 Task: Search one way flight ticket for 2 adults, 2 children, 2 infants in seat in first from Saginaw: Mbs International Airport to Springfield: Abraham Lincoln Capital Airport on 5-2-2023. Choice of flights is Singapure airlines. Number of bags: 2 carry on bags. Price is upto 71000. Outbound departure time preference is 8:15.
Action: Mouse moved to (328, 137)
Screenshot: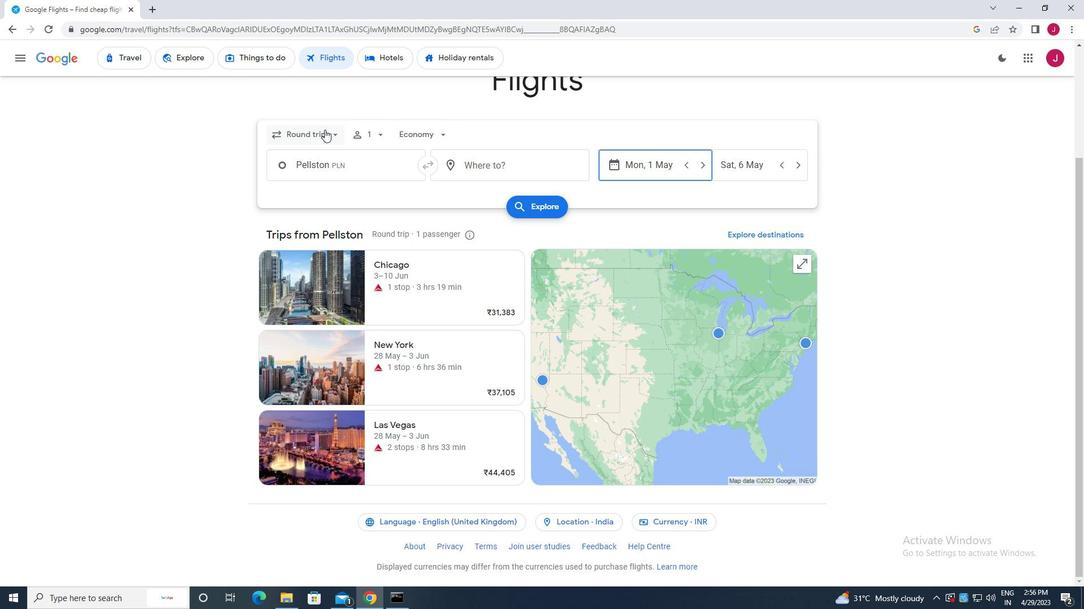 
Action: Mouse pressed left at (328, 137)
Screenshot: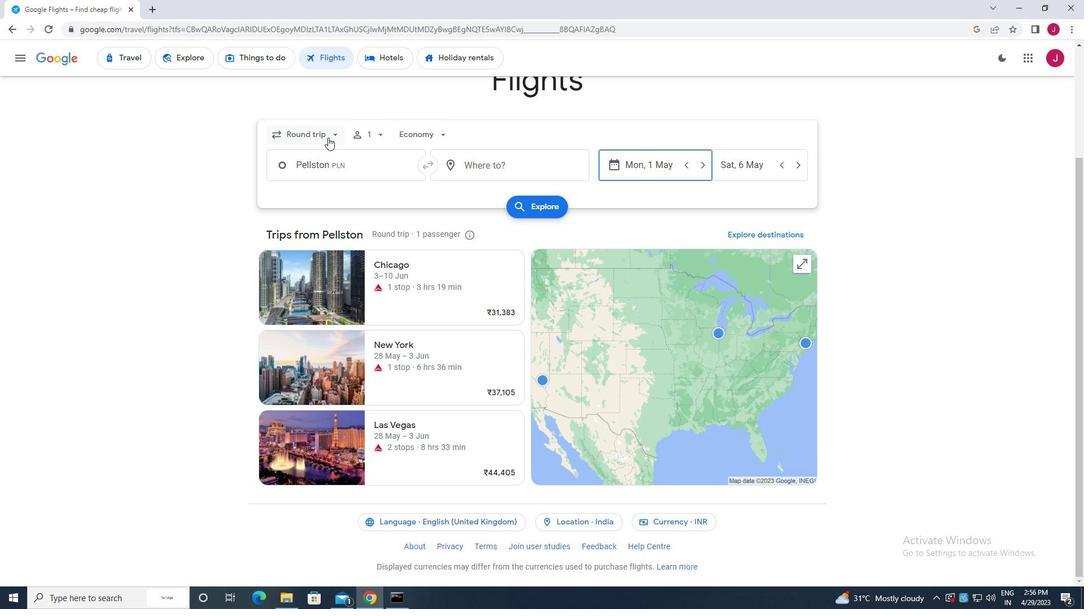 
Action: Mouse moved to (330, 185)
Screenshot: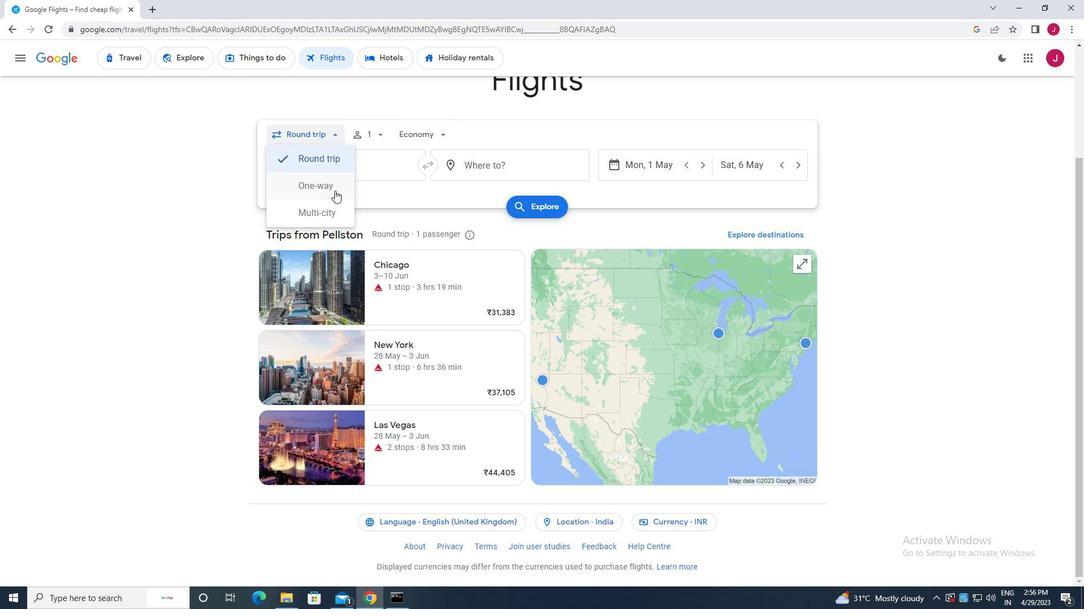 
Action: Mouse pressed left at (330, 185)
Screenshot: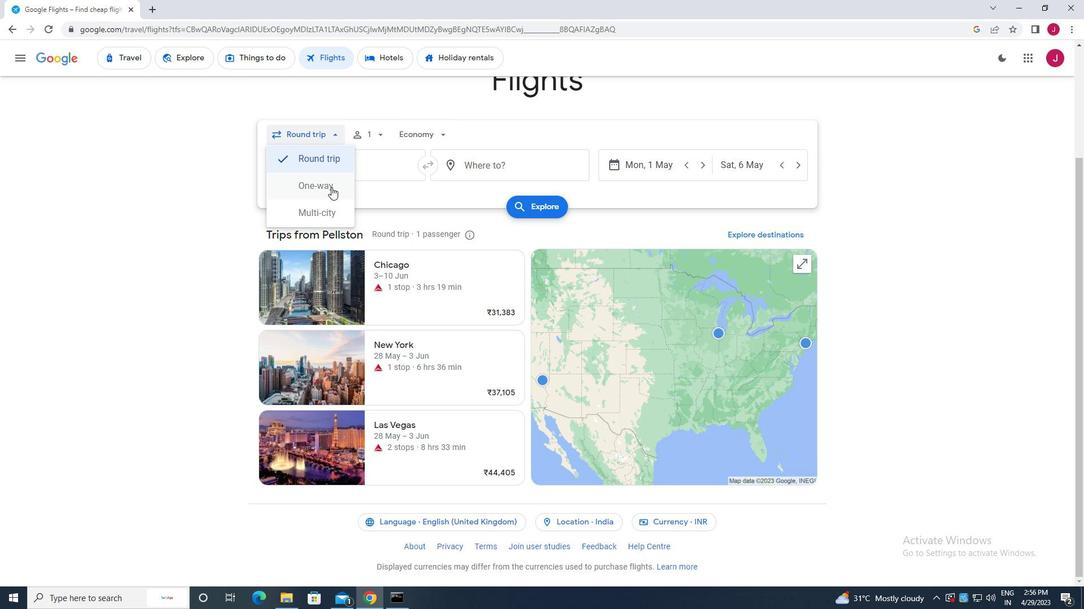 
Action: Mouse moved to (374, 134)
Screenshot: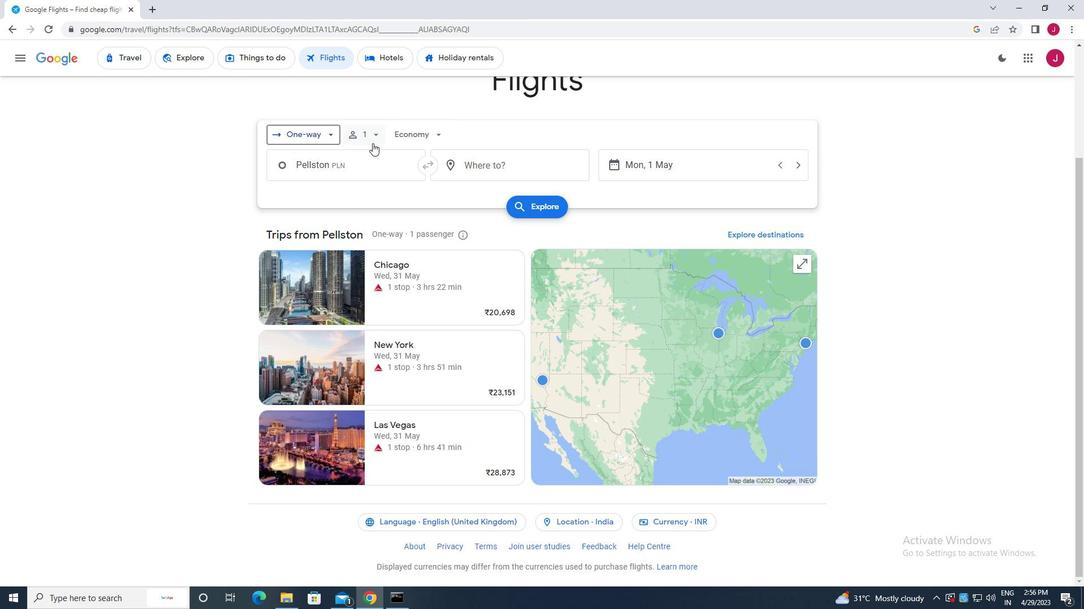 
Action: Mouse pressed left at (374, 134)
Screenshot: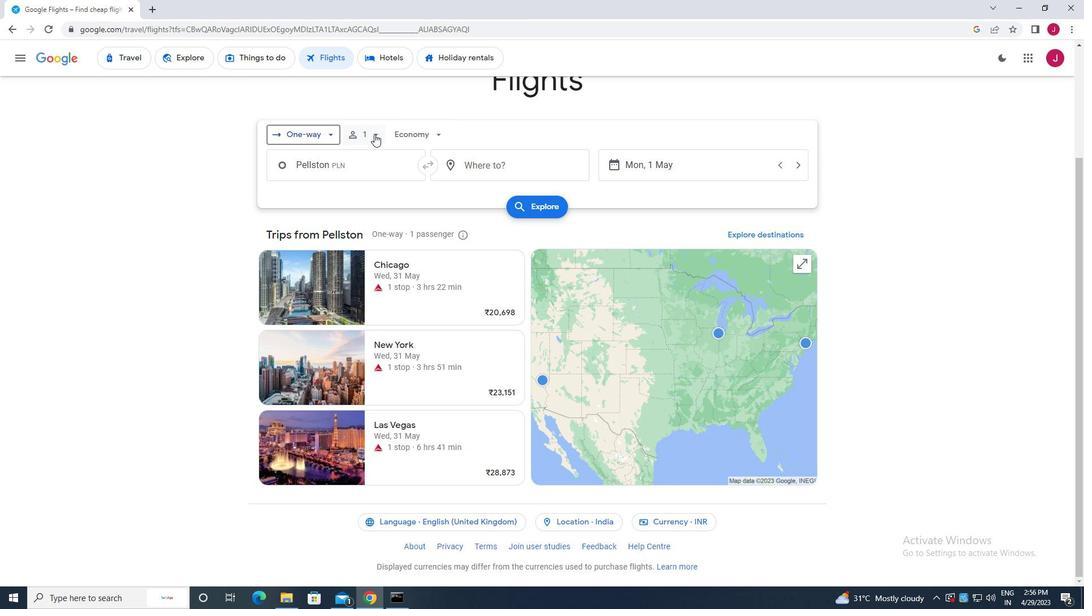 
Action: Mouse moved to (456, 162)
Screenshot: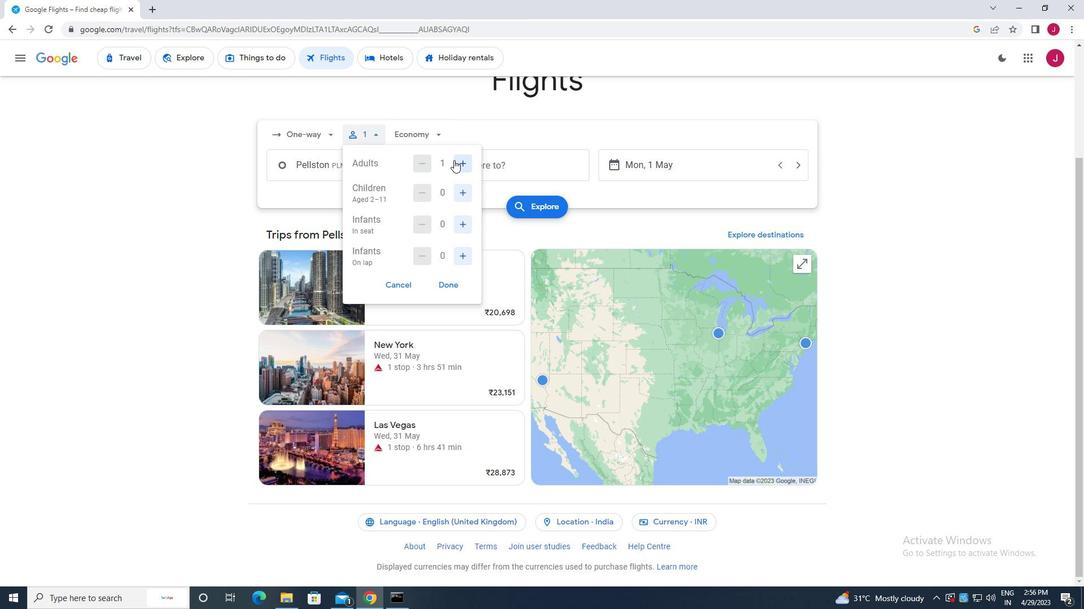 
Action: Mouse pressed left at (456, 162)
Screenshot: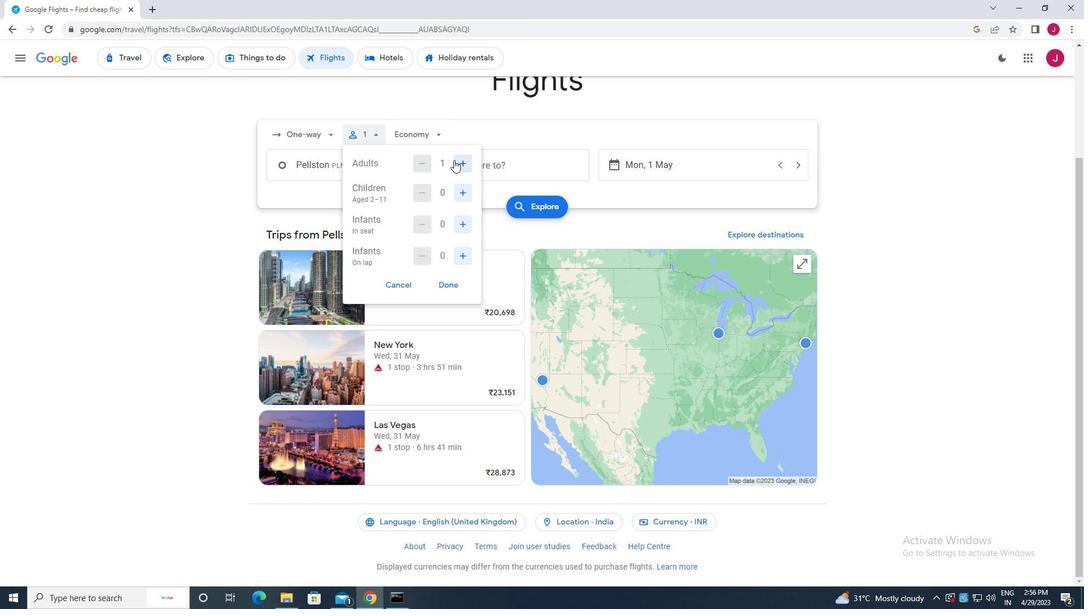 
Action: Mouse moved to (462, 195)
Screenshot: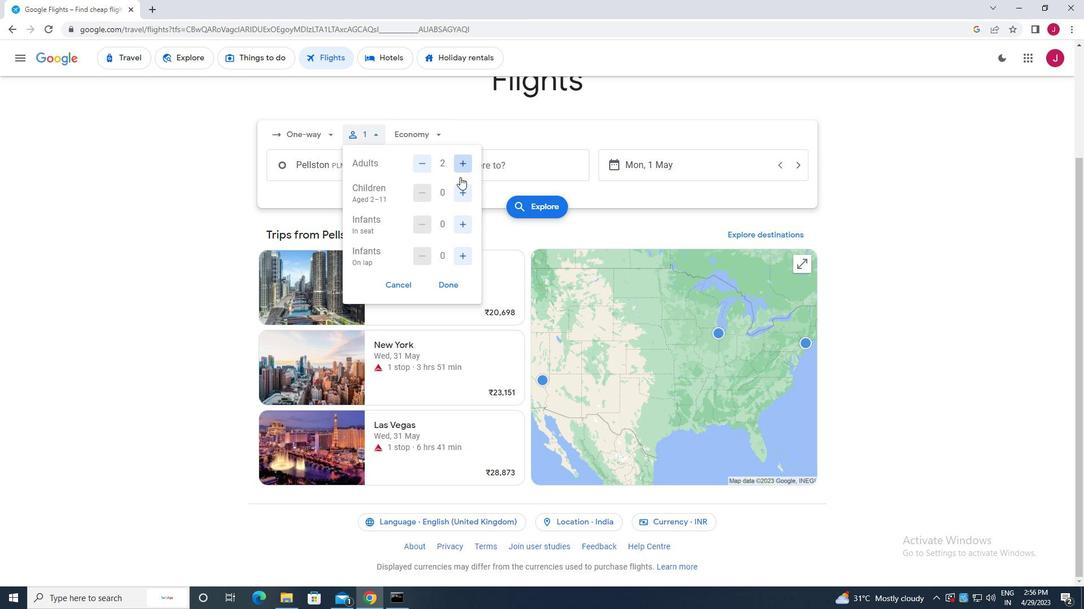 
Action: Mouse pressed left at (462, 195)
Screenshot: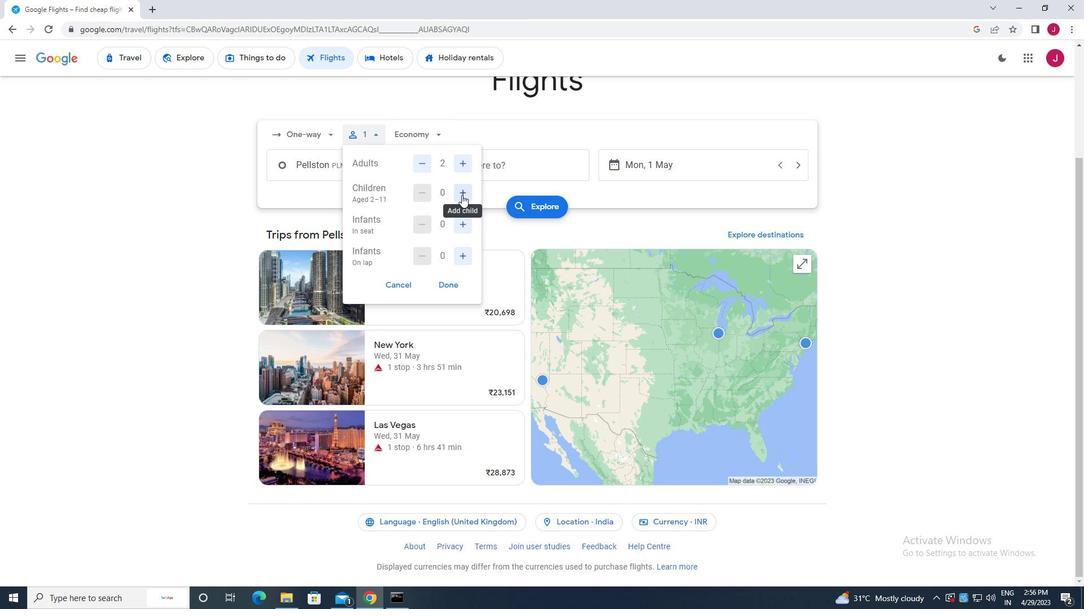 
Action: Mouse moved to (462, 195)
Screenshot: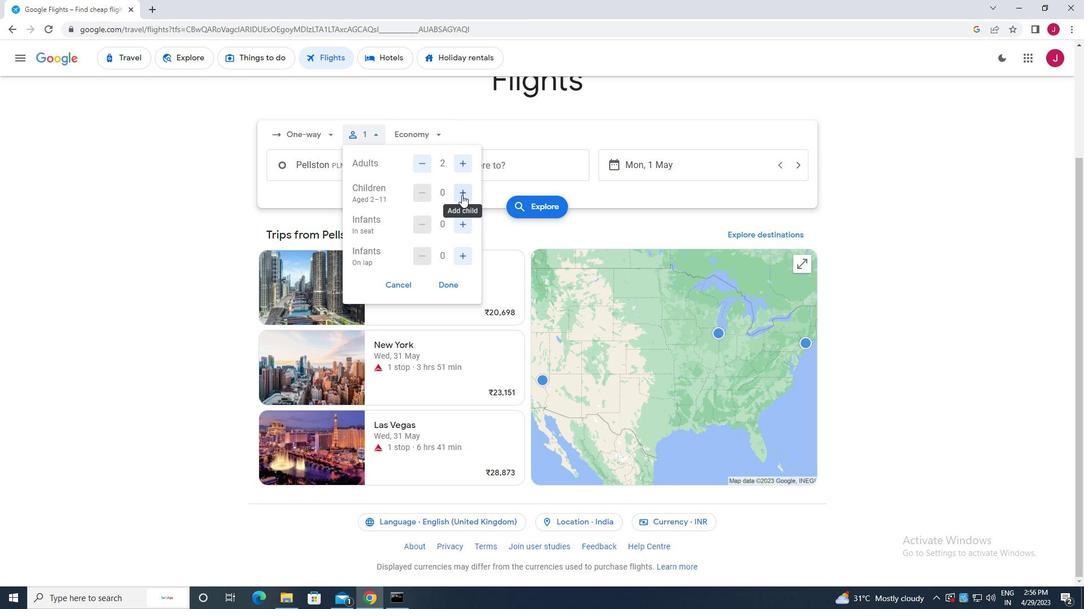 
Action: Mouse pressed left at (462, 195)
Screenshot: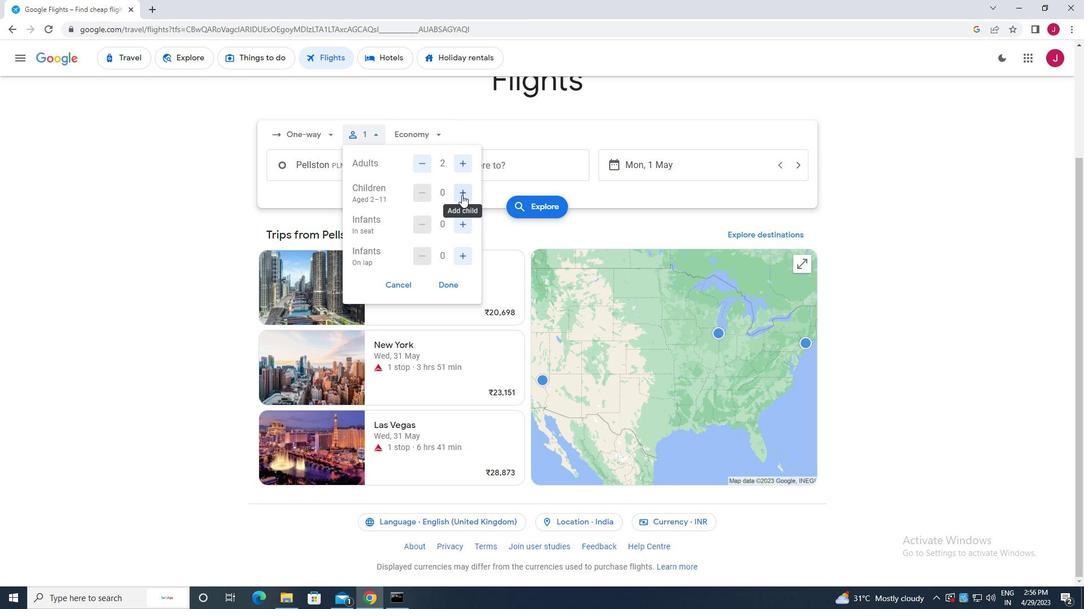 
Action: Mouse moved to (463, 223)
Screenshot: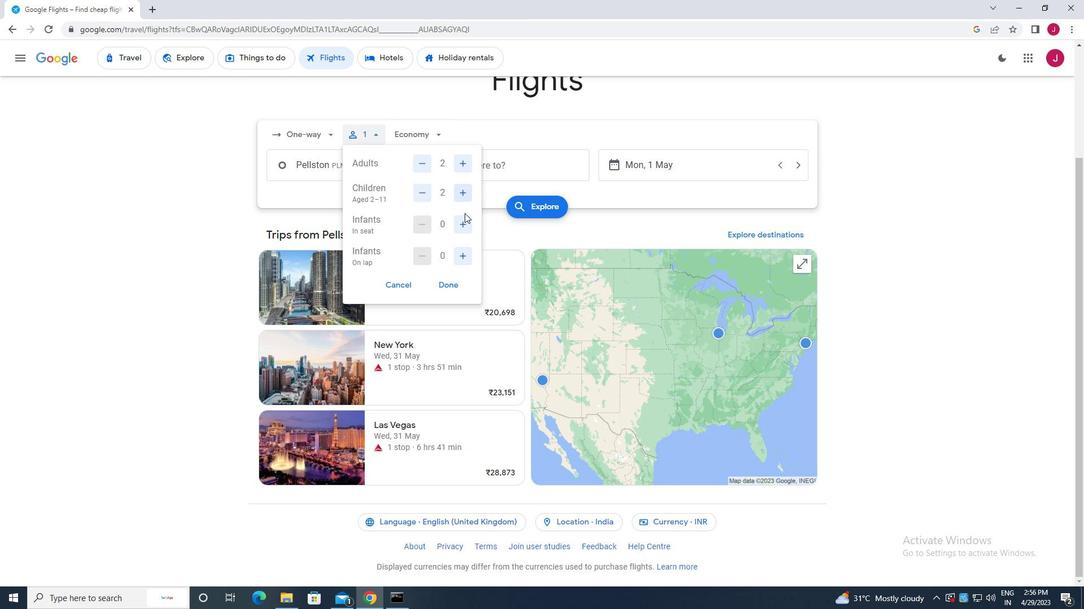 
Action: Mouse pressed left at (463, 223)
Screenshot: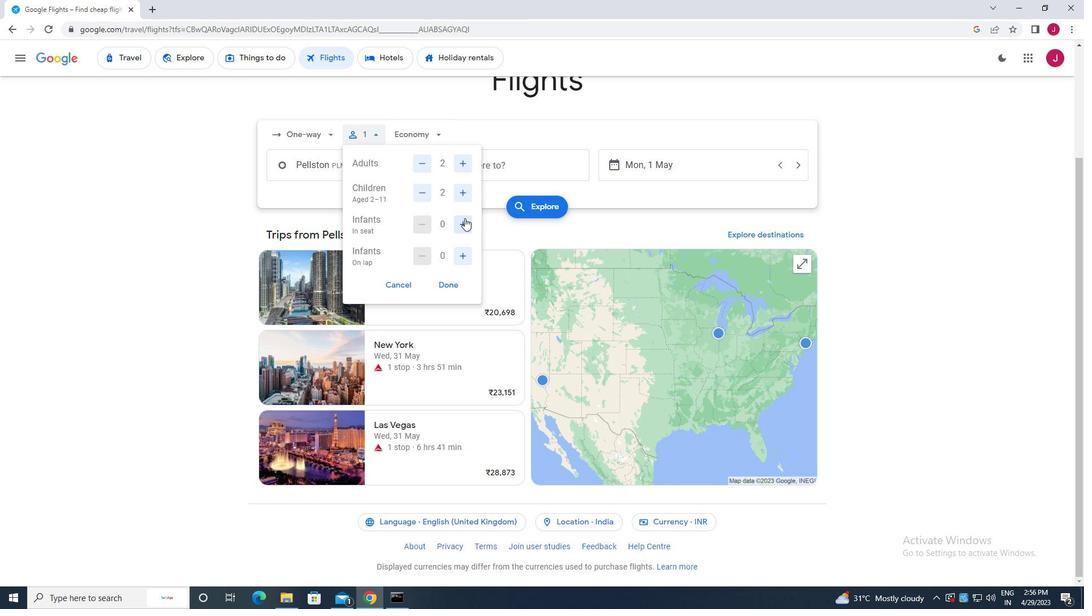 
Action: Mouse pressed left at (463, 223)
Screenshot: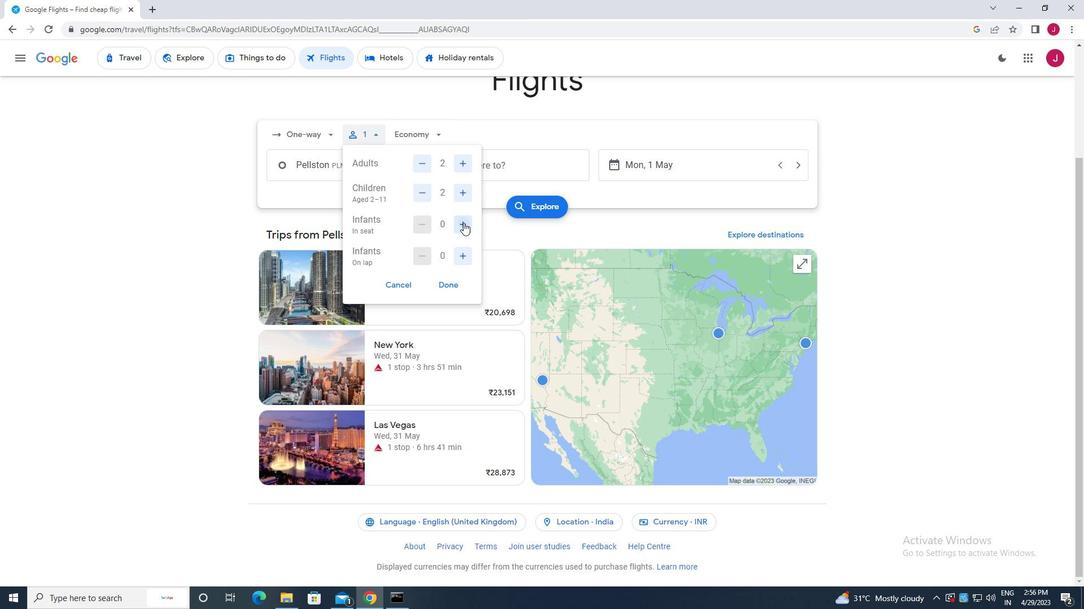 
Action: Mouse moved to (449, 285)
Screenshot: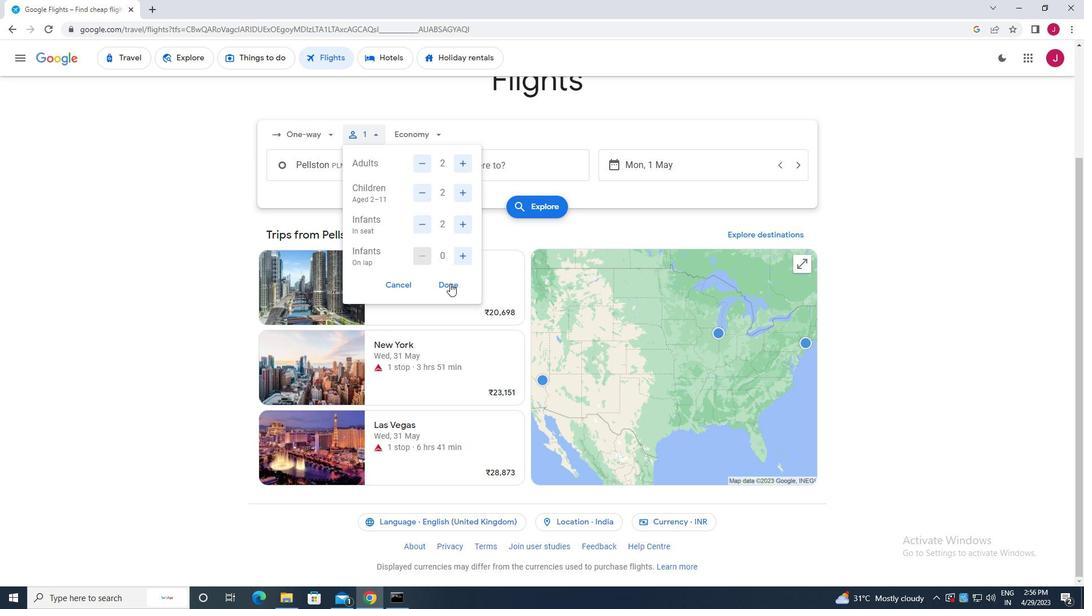 
Action: Mouse pressed left at (449, 285)
Screenshot: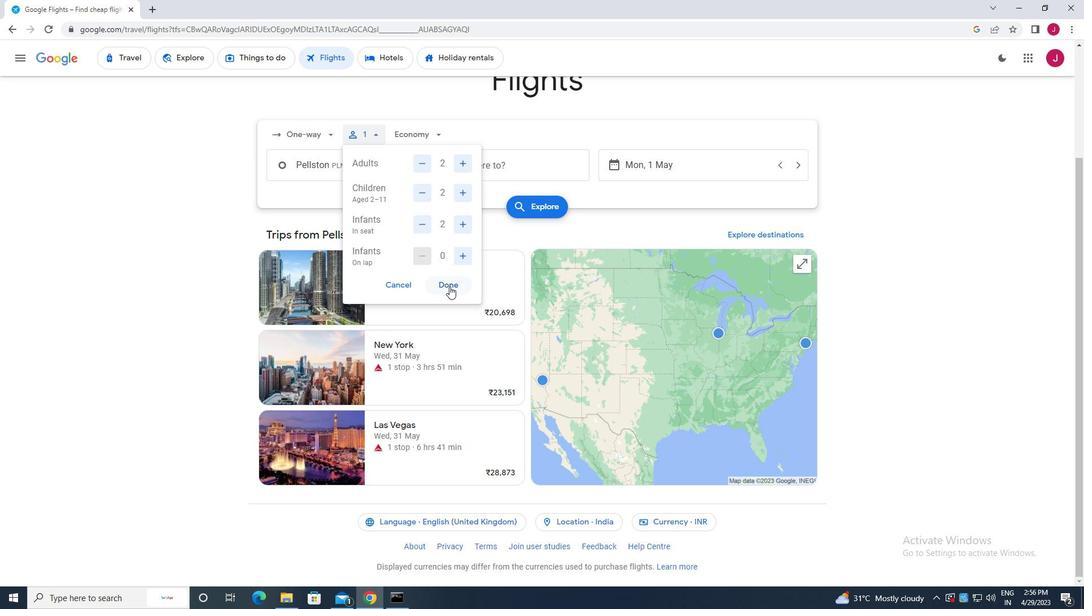 
Action: Mouse moved to (430, 129)
Screenshot: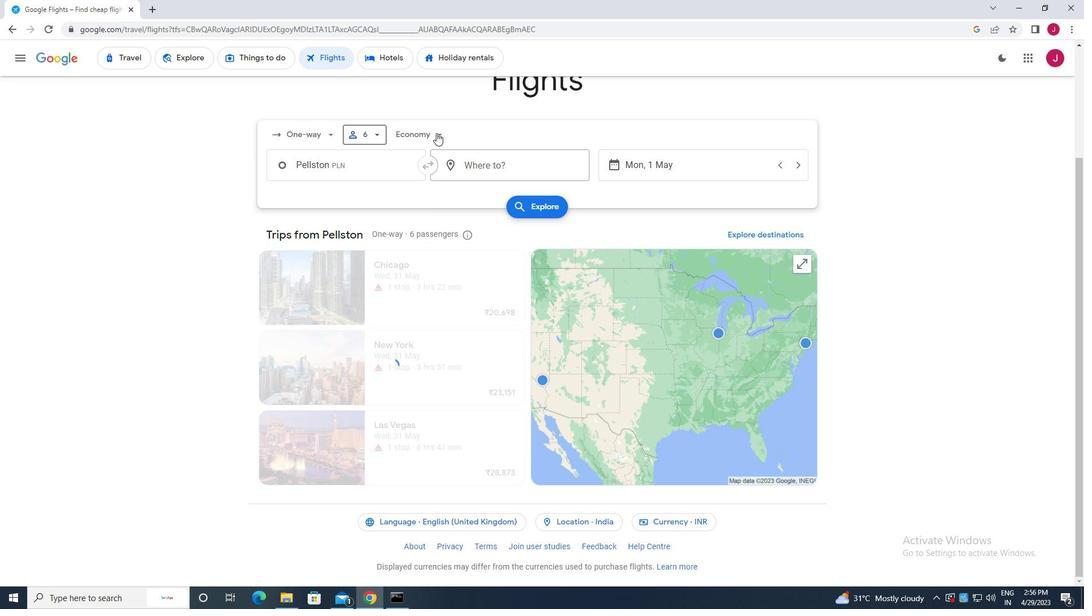 
Action: Mouse pressed left at (430, 129)
Screenshot: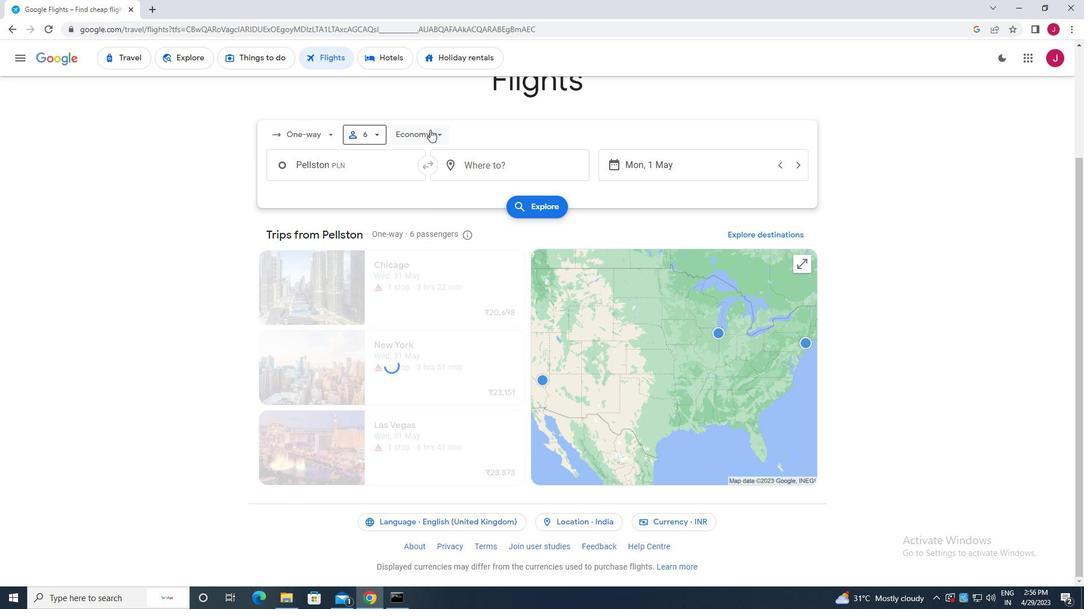 
Action: Mouse moved to (431, 243)
Screenshot: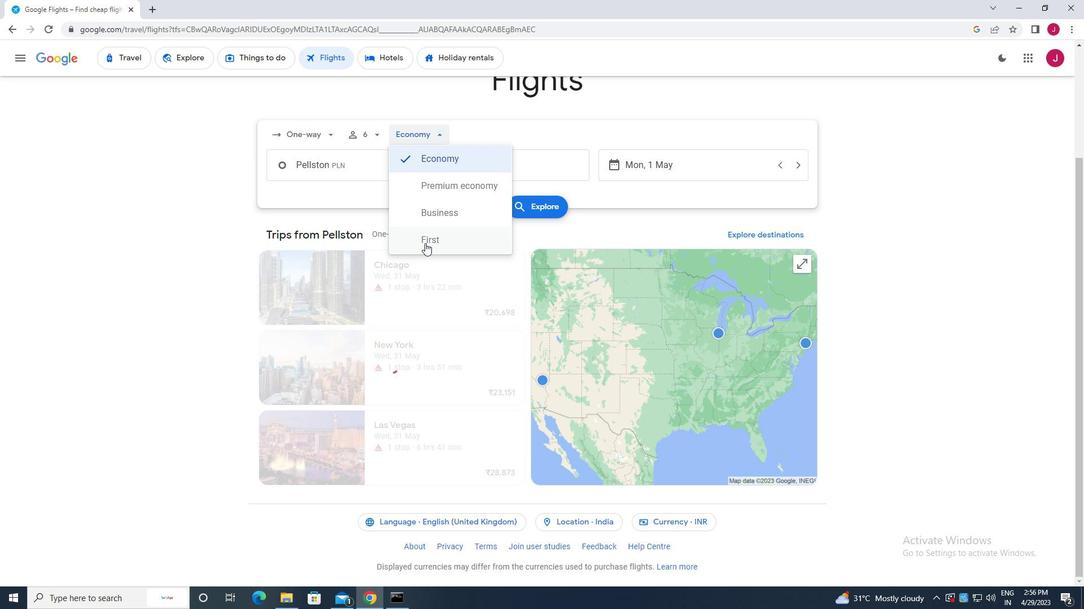 
Action: Mouse pressed left at (431, 243)
Screenshot: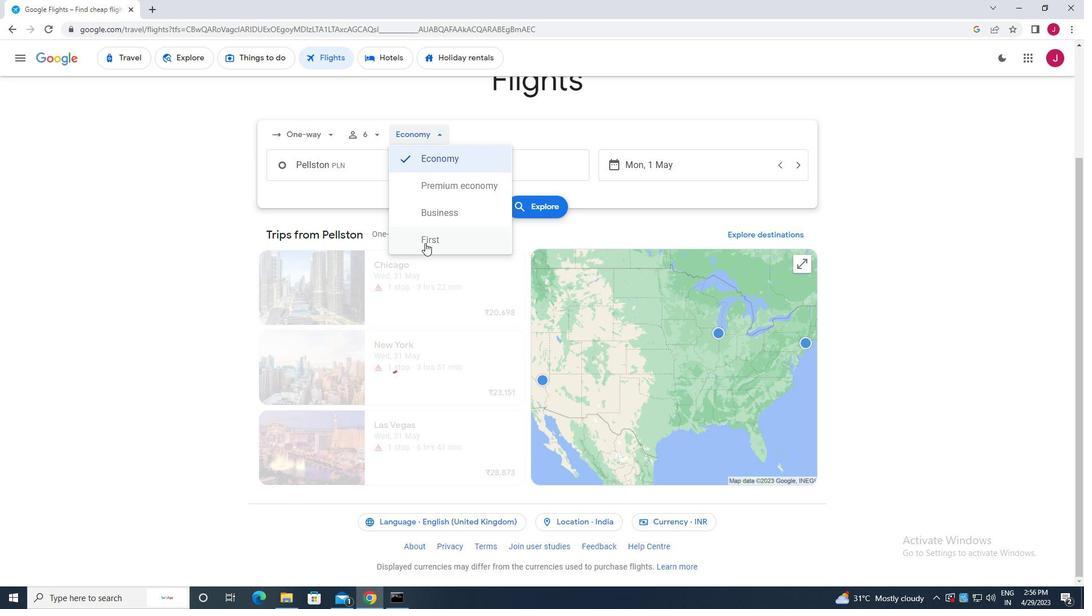
Action: Mouse moved to (371, 171)
Screenshot: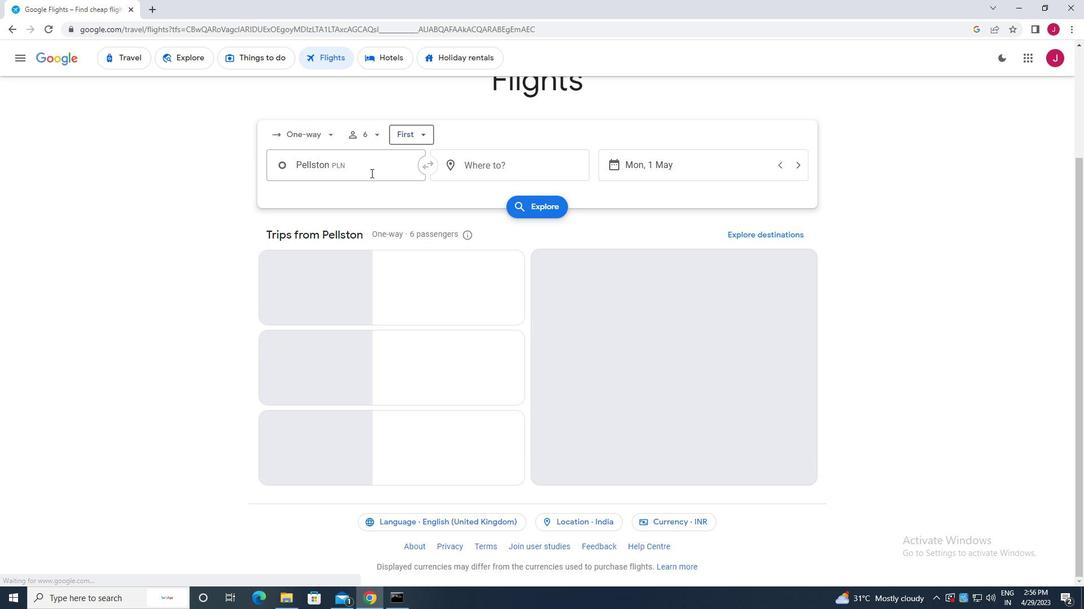 
Action: Mouse pressed left at (371, 171)
Screenshot: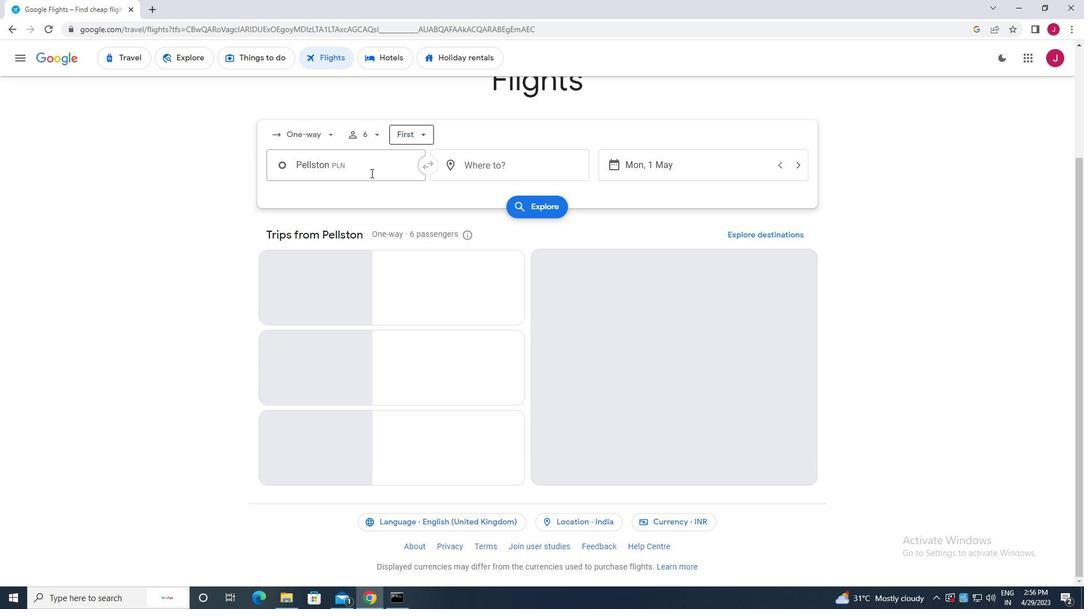 
Action: Key pressed saginaw
Screenshot: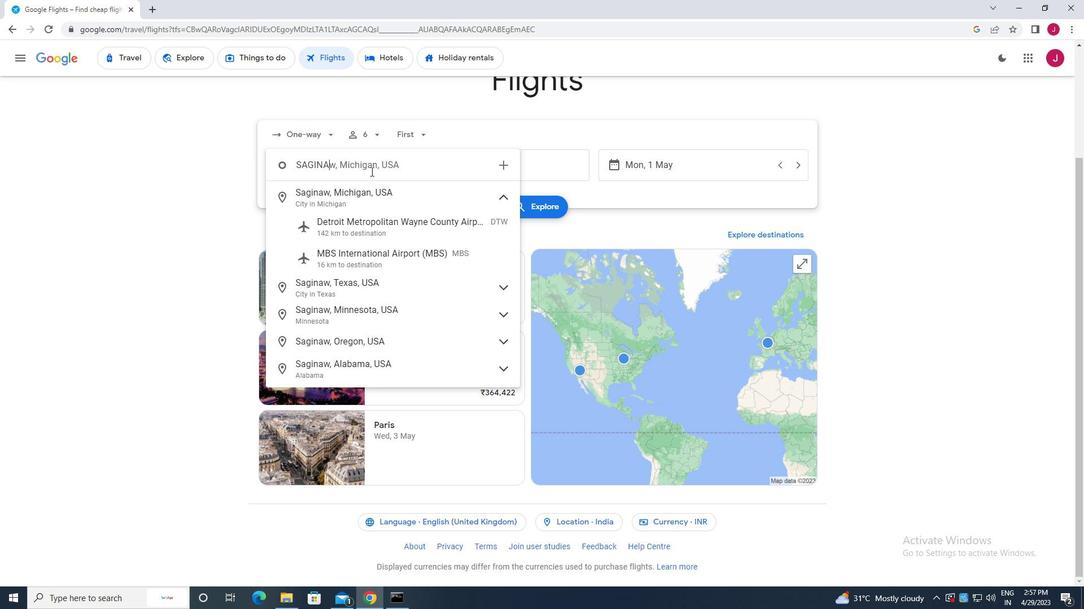 
Action: Mouse moved to (366, 172)
Screenshot: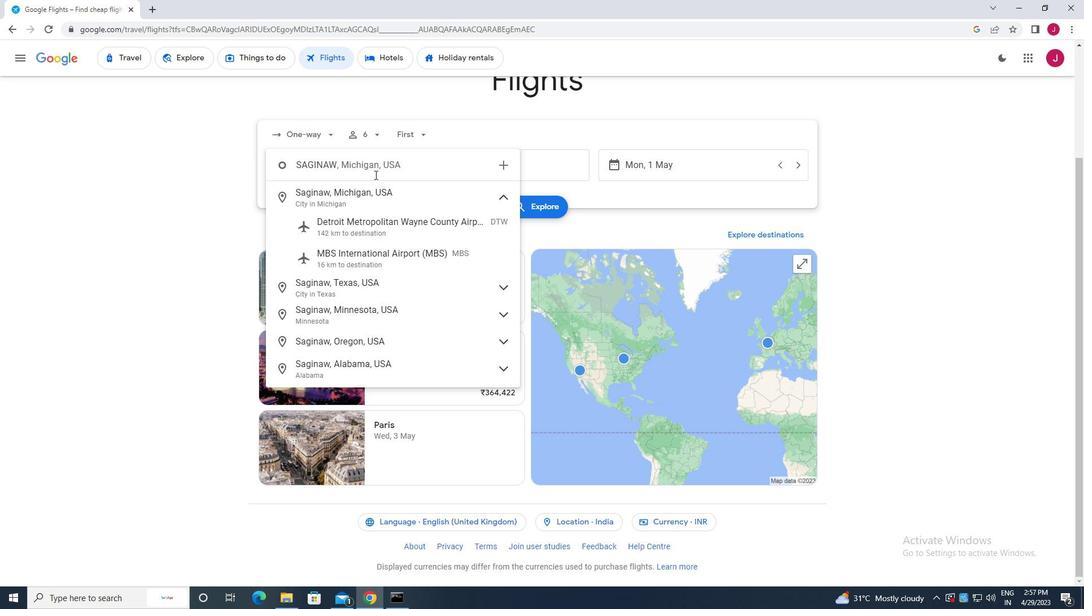 
Action: Key pressed <Key.space>in<Key.backspace><Key.backspace><Key.enter>
Screenshot: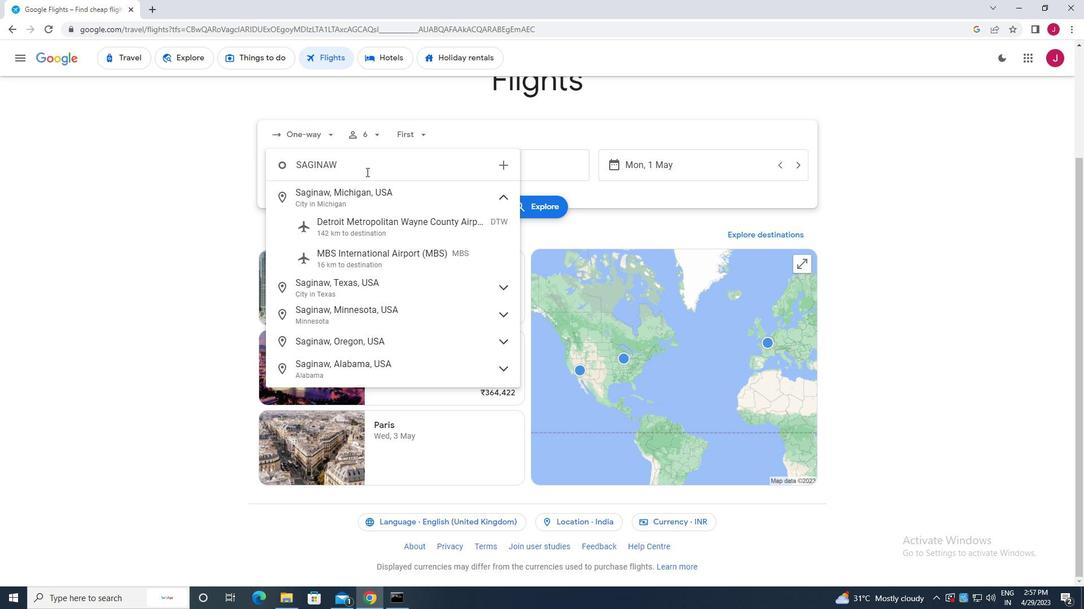 
Action: Mouse moved to (520, 168)
Screenshot: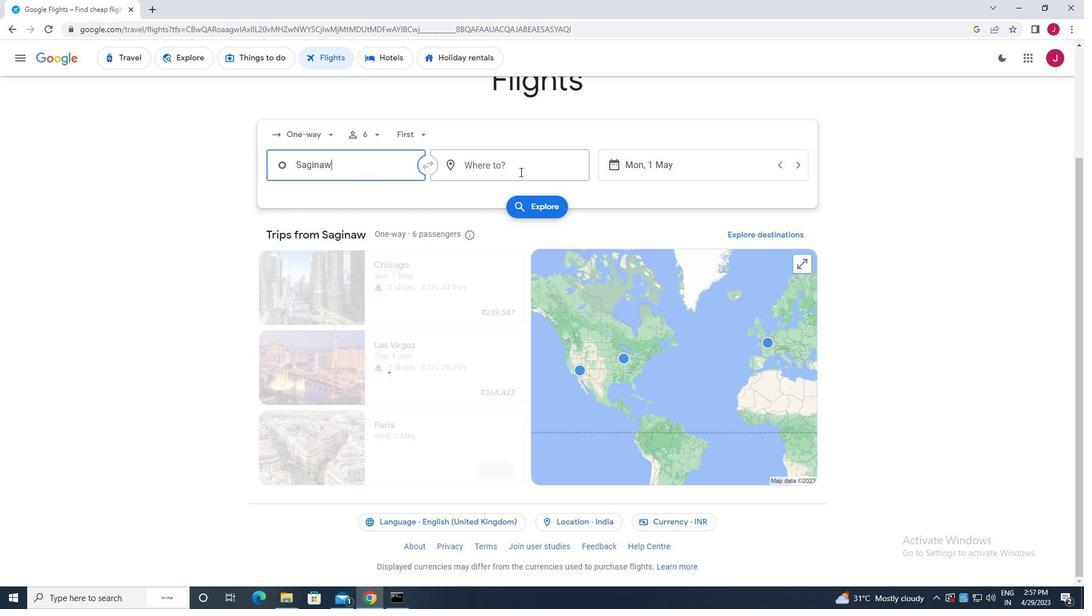 
Action: Mouse pressed left at (520, 168)
Screenshot: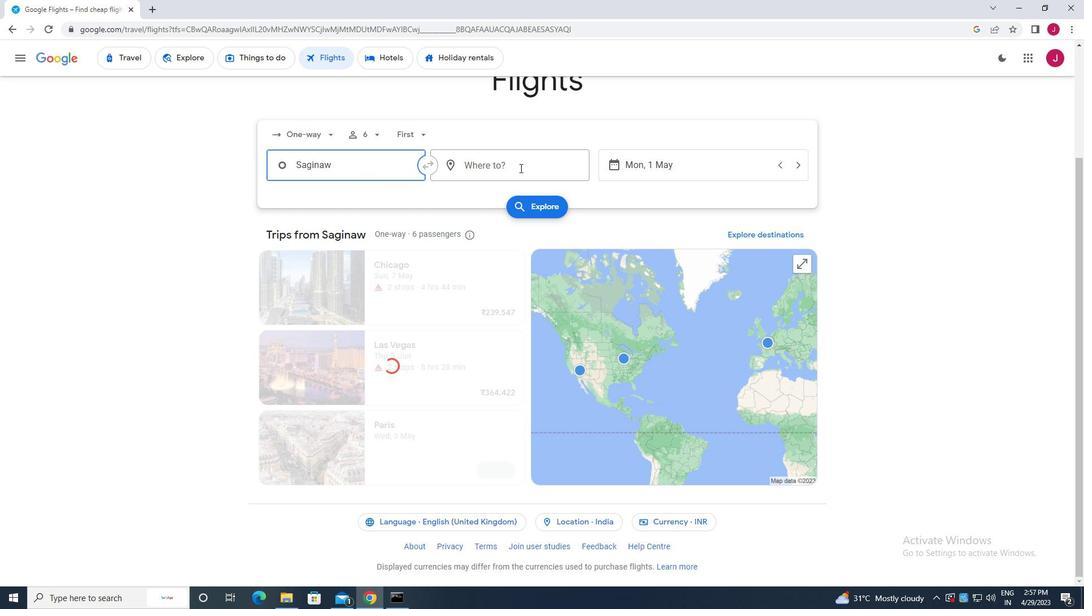 
Action: Mouse moved to (520, 168)
Screenshot: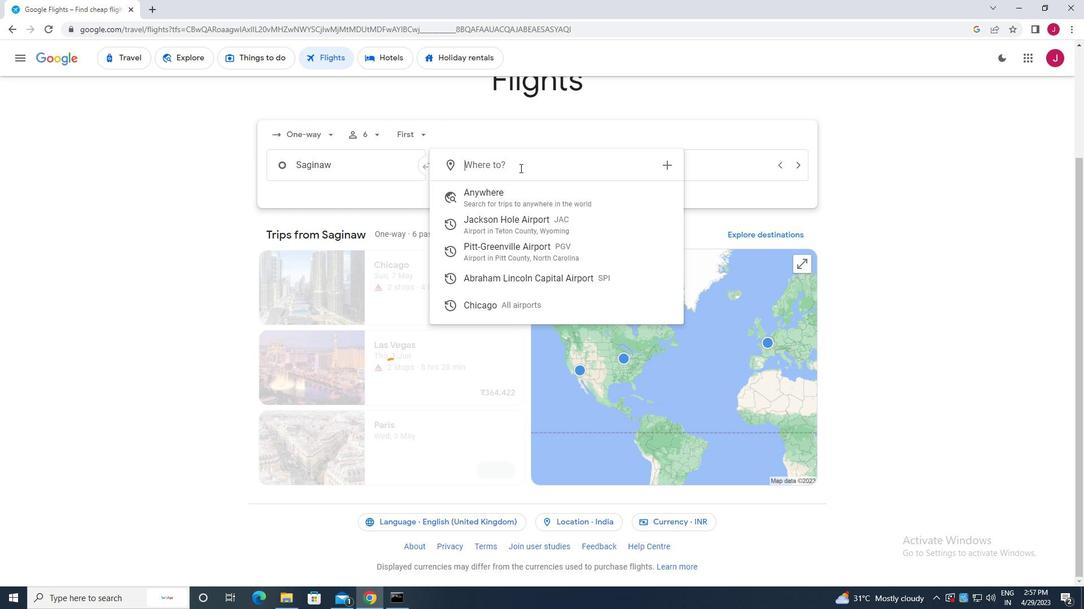 
Action: Key pressed springfield
Screenshot: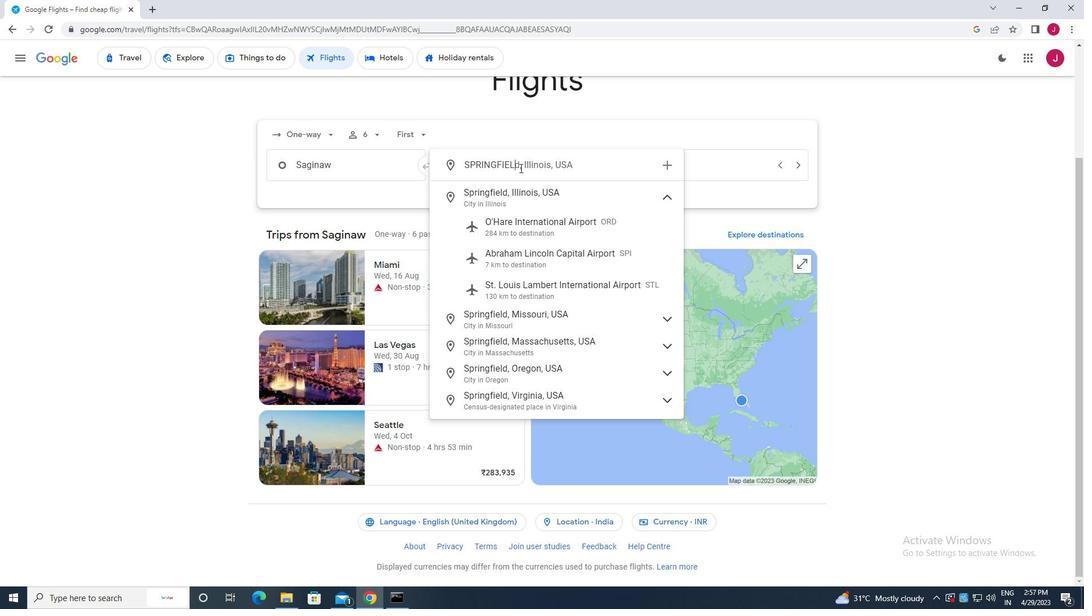 
Action: Mouse moved to (555, 252)
Screenshot: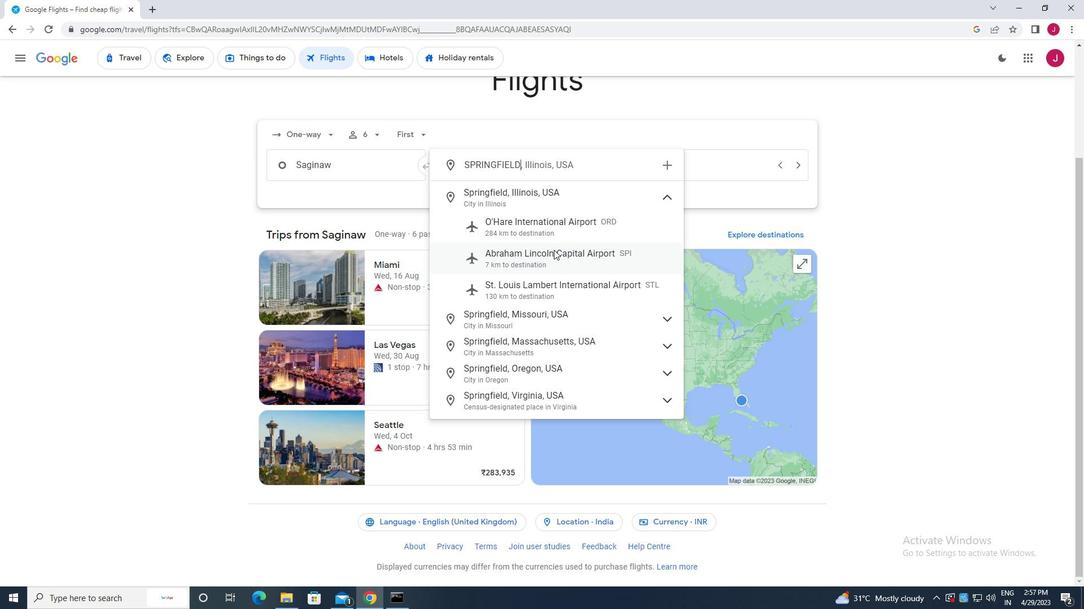 
Action: Mouse pressed left at (555, 252)
Screenshot: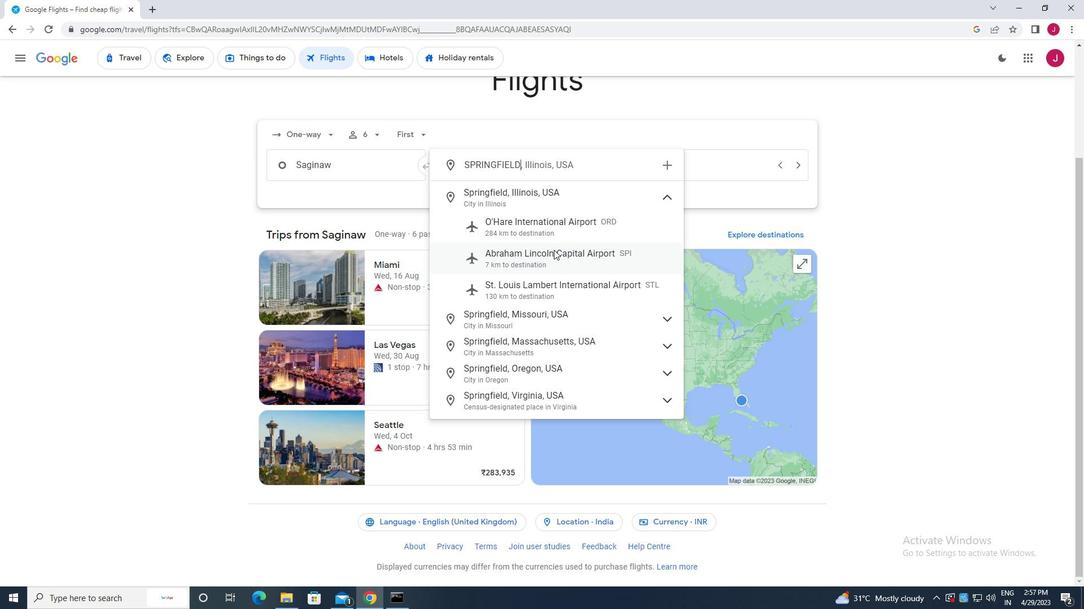 
Action: Mouse moved to (655, 175)
Screenshot: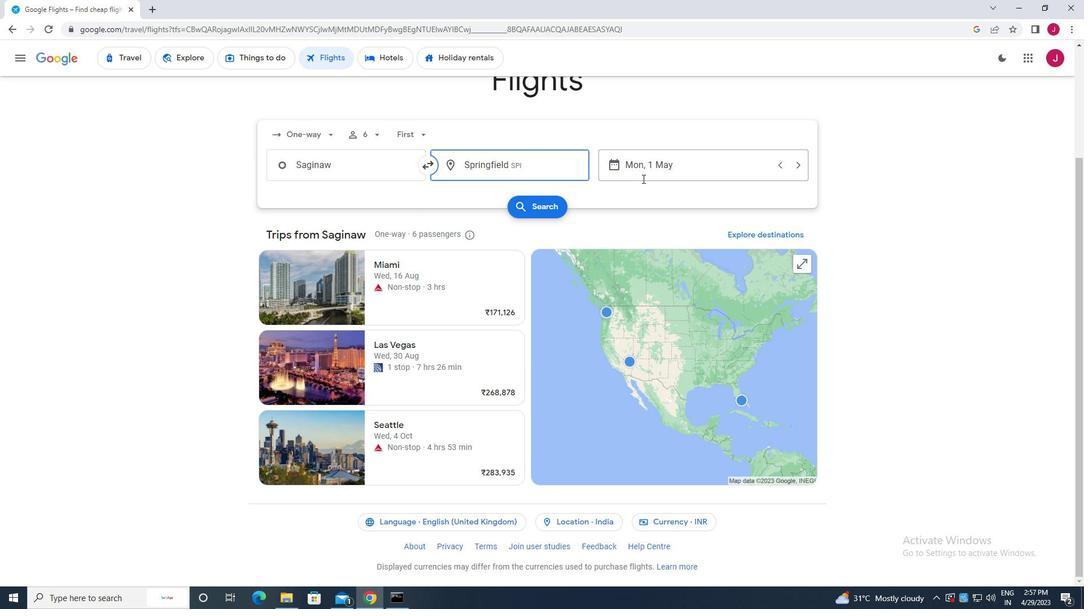 
Action: Mouse pressed left at (655, 175)
Screenshot: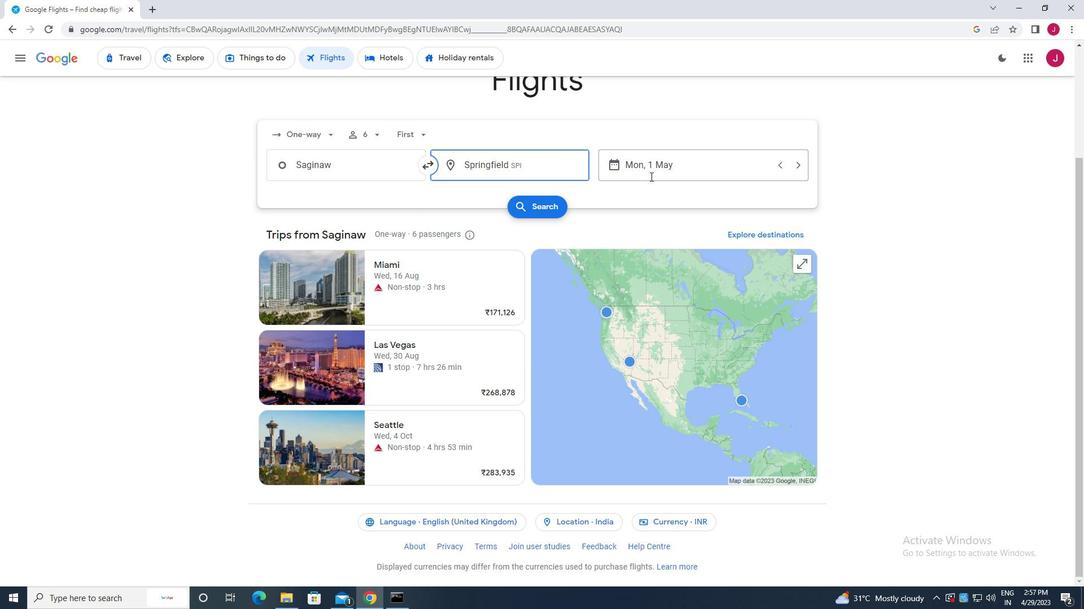 
Action: Mouse moved to (681, 259)
Screenshot: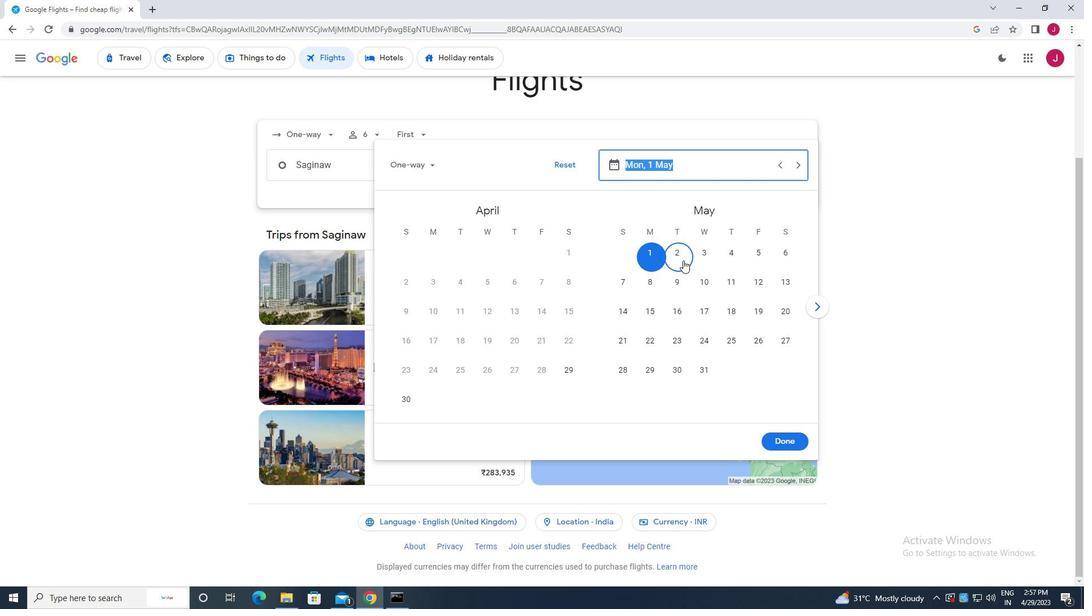
Action: Mouse pressed left at (681, 259)
Screenshot: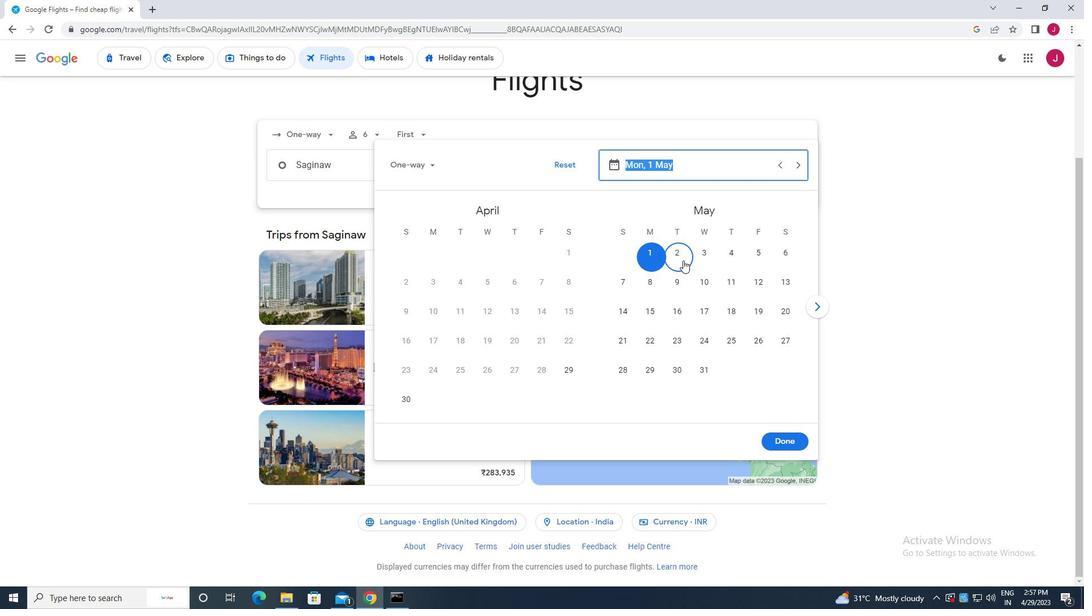 
Action: Mouse moved to (779, 439)
Screenshot: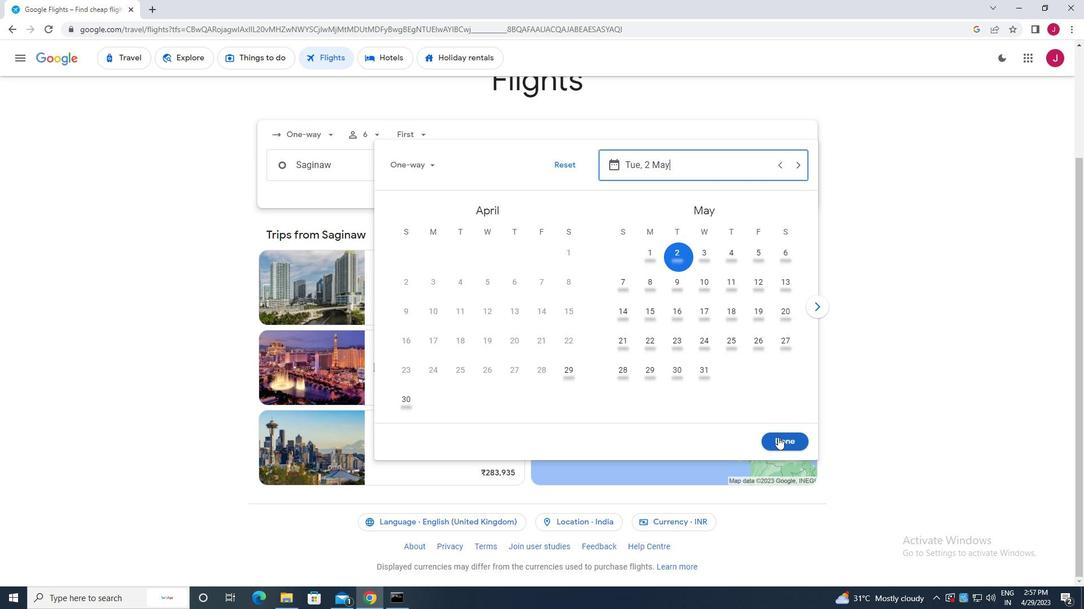 
Action: Mouse pressed left at (779, 439)
Screenshot: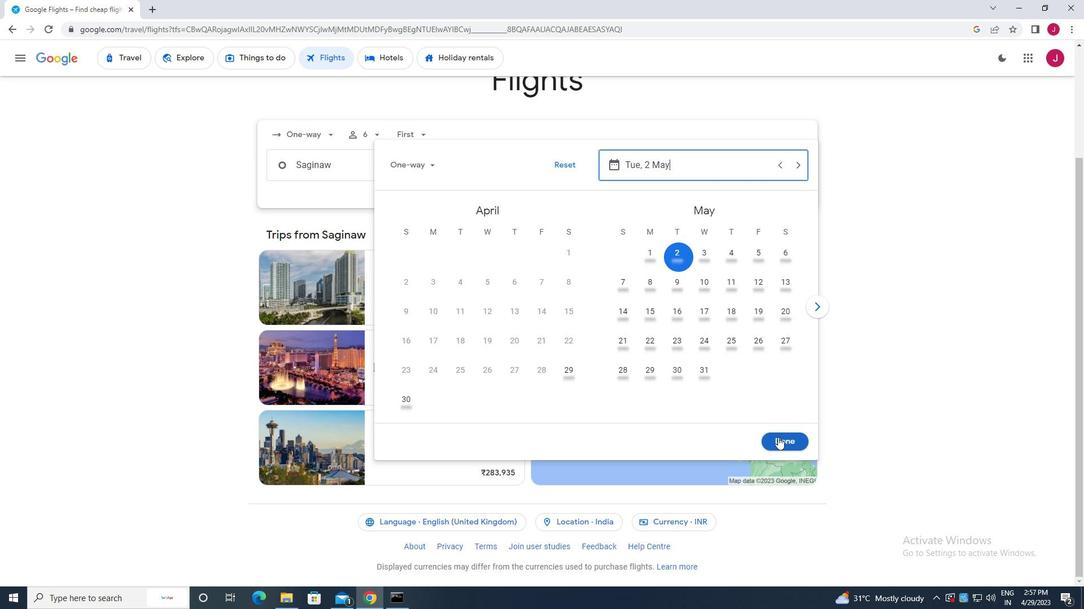 
Action: Mouse moved to (541, 211)
Screenshot: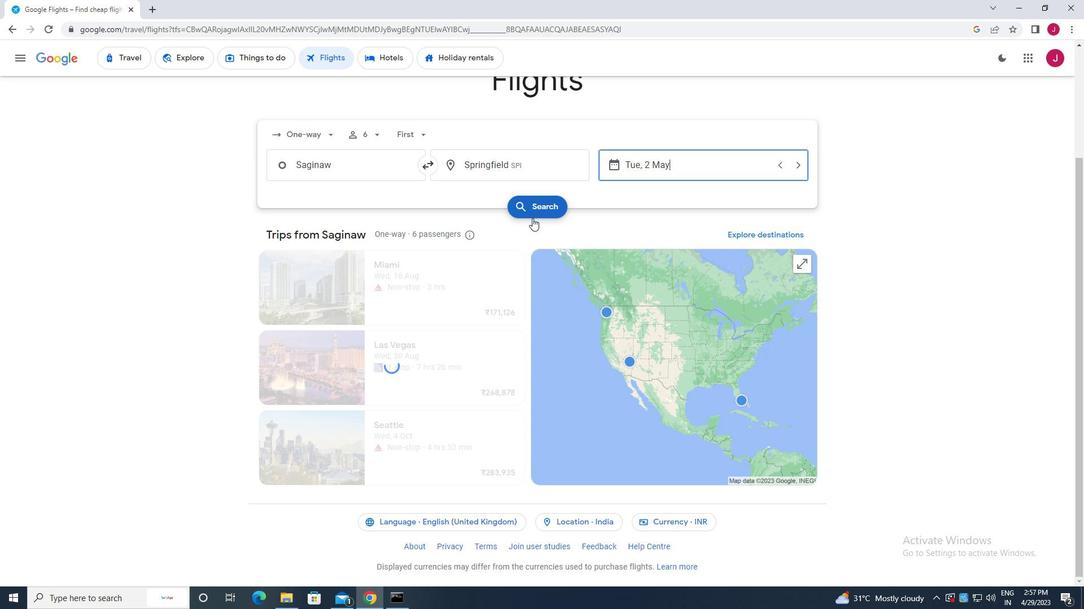
Action: Mouse pressed left at (541, 211)
Screenshot: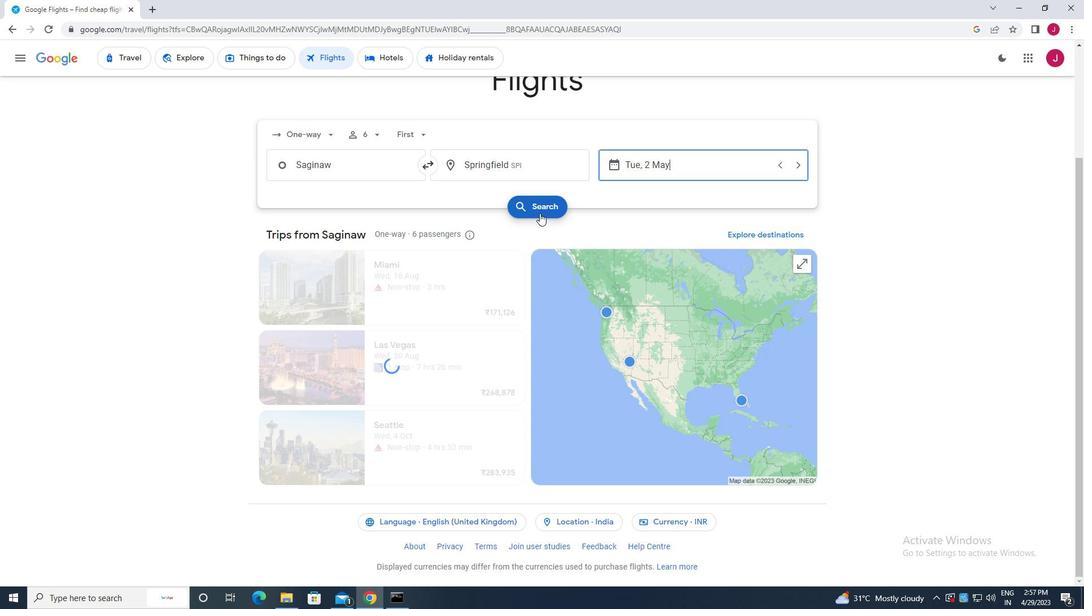 
Action: Mouse moved to (285, 164)
Screenshot: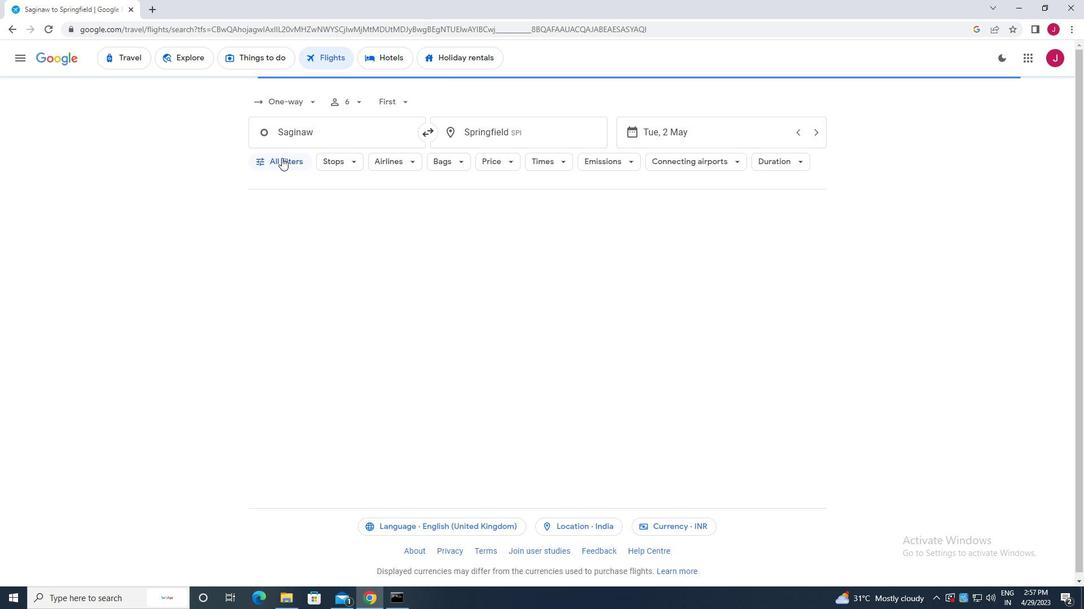 
Action: Mouse pressed left at (285, 164)
Screenshot: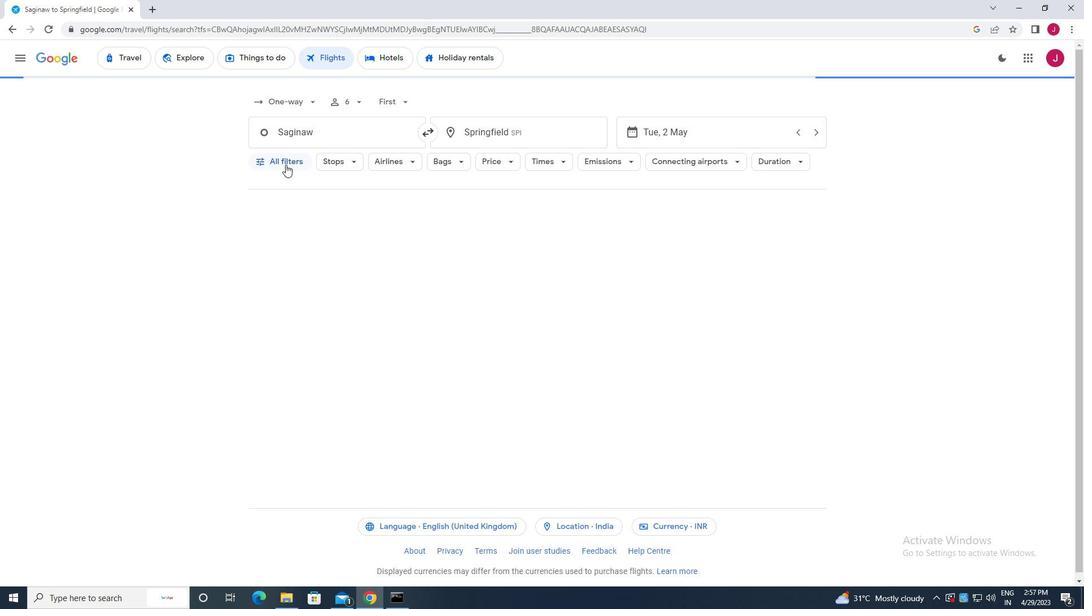 
Action: Mouse moved to (396, 228)
Screenshot: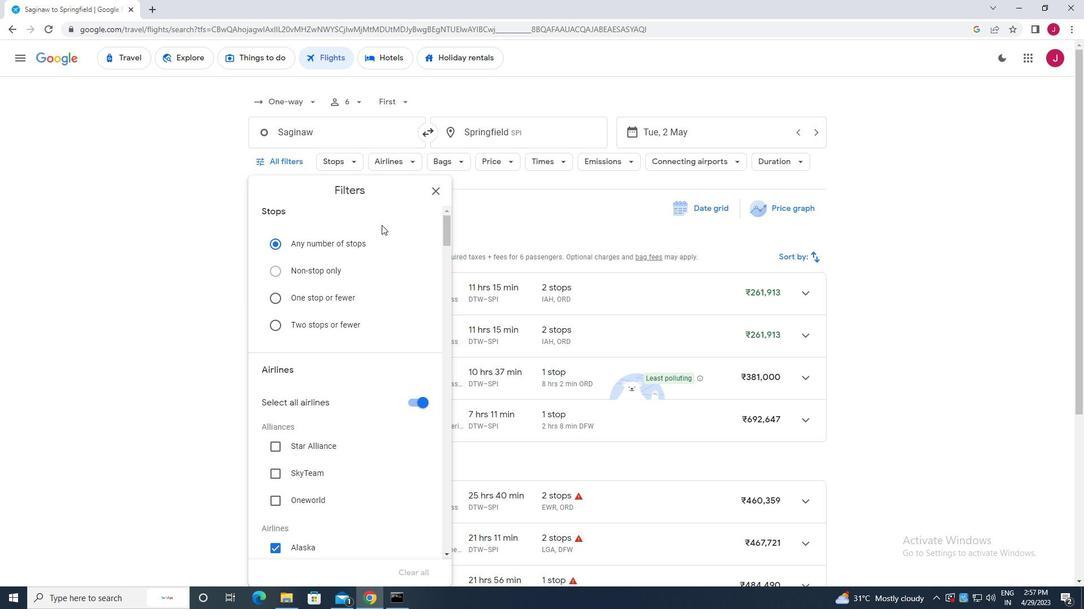 
Action: Mouse scrolled (396, 228) with delta (0, 0)
Screenshot: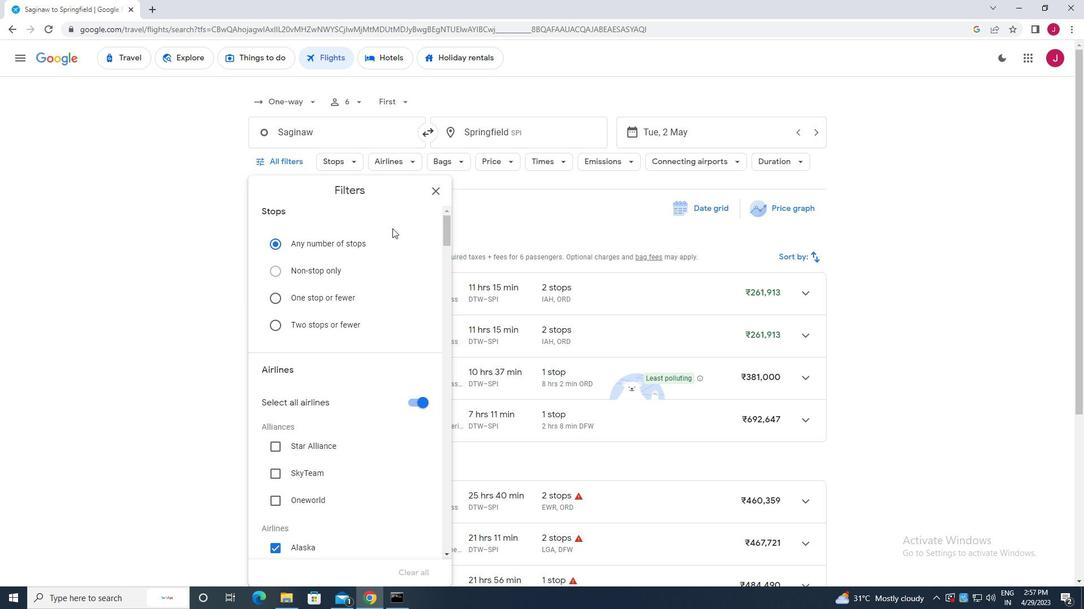 
Action: Mouse scrolled (396, 228) with delta (0, 0)
Screenshot: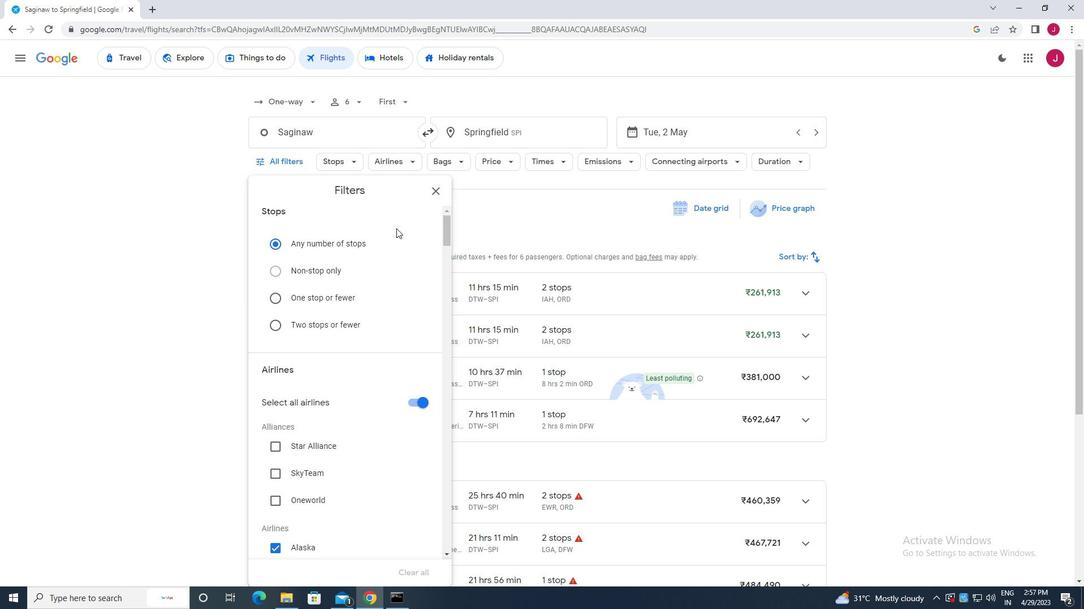 
Action: Mouse moved to (410, 289)
Screenshot: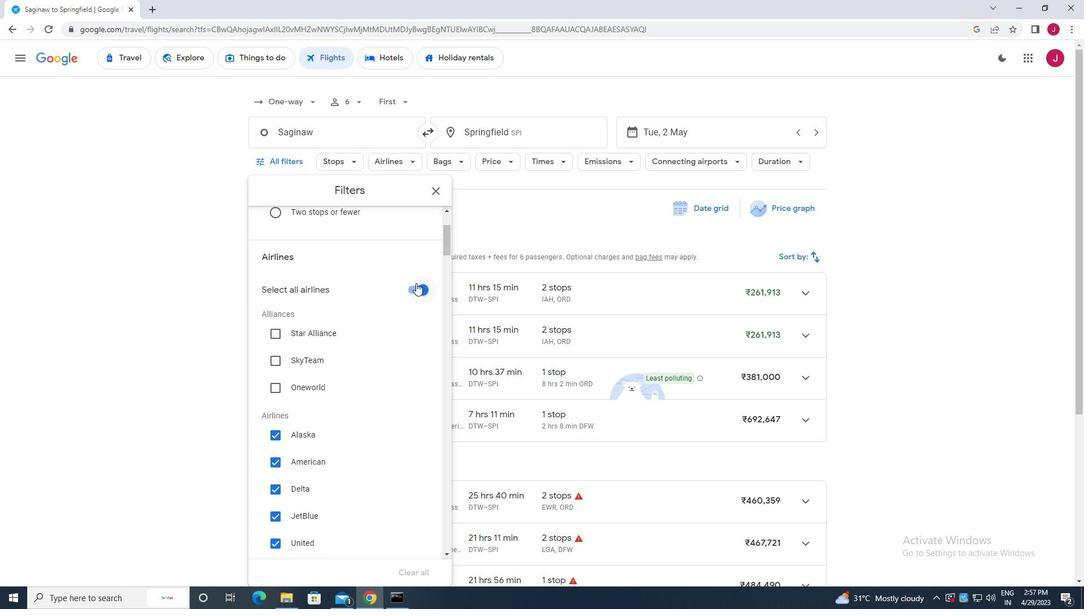
Action: Mouse pressed left at (410, 289)
Screenshot: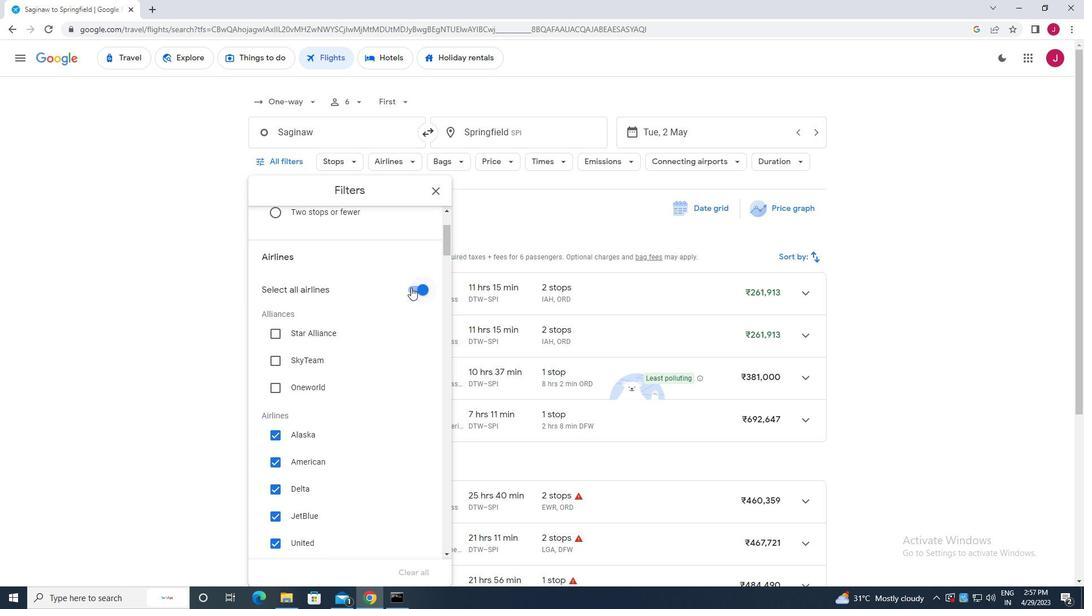 
Action: Mouse moved to (404, 295)
Screenshot: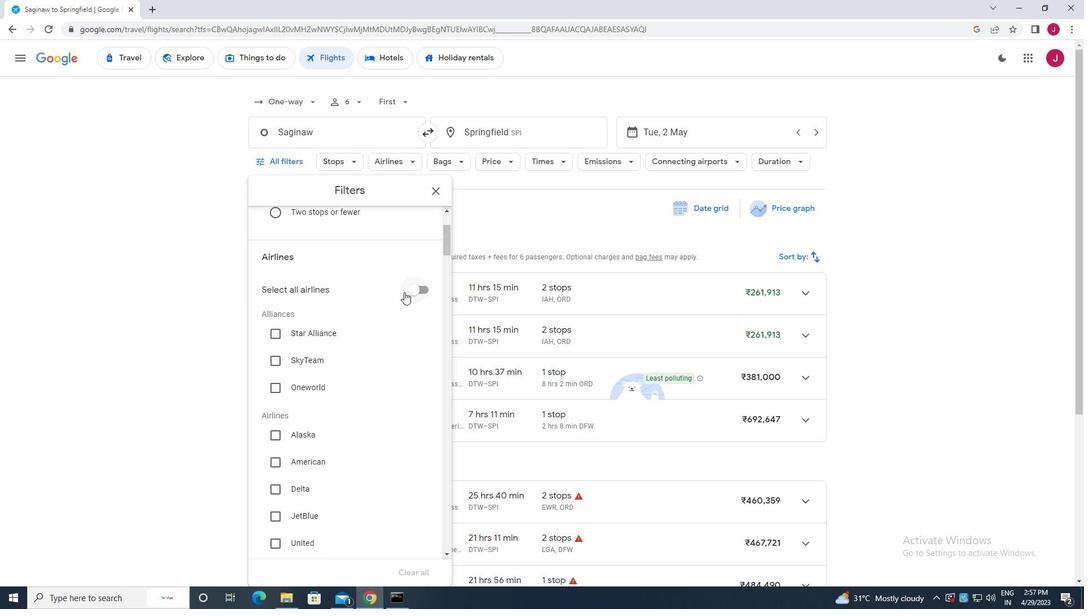 
Action: Mouse scrolled (404, 294) with delta (0, 0)
Screenshot: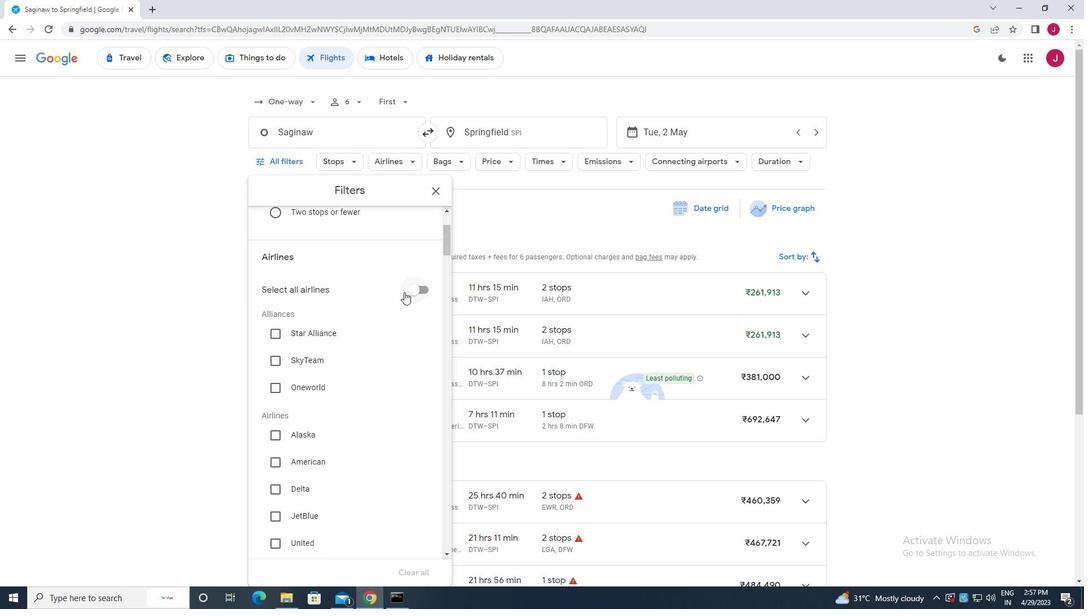 
Action: Mouse moved to (321, 376)
Screenshot: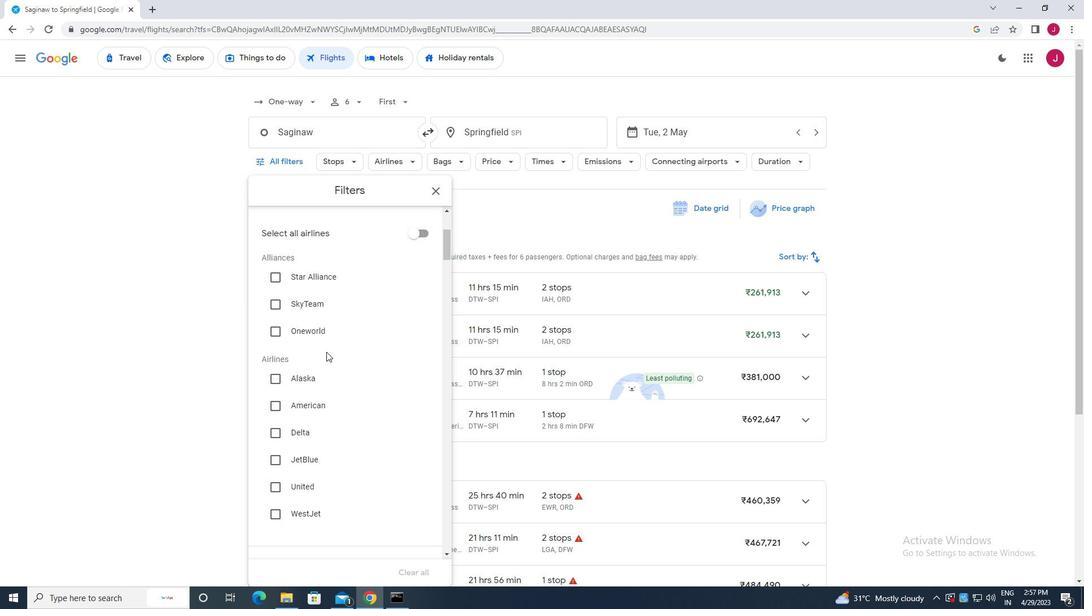 
Action: Mouse scrolled (321, 376) with delta (0, 0)
Screenshot: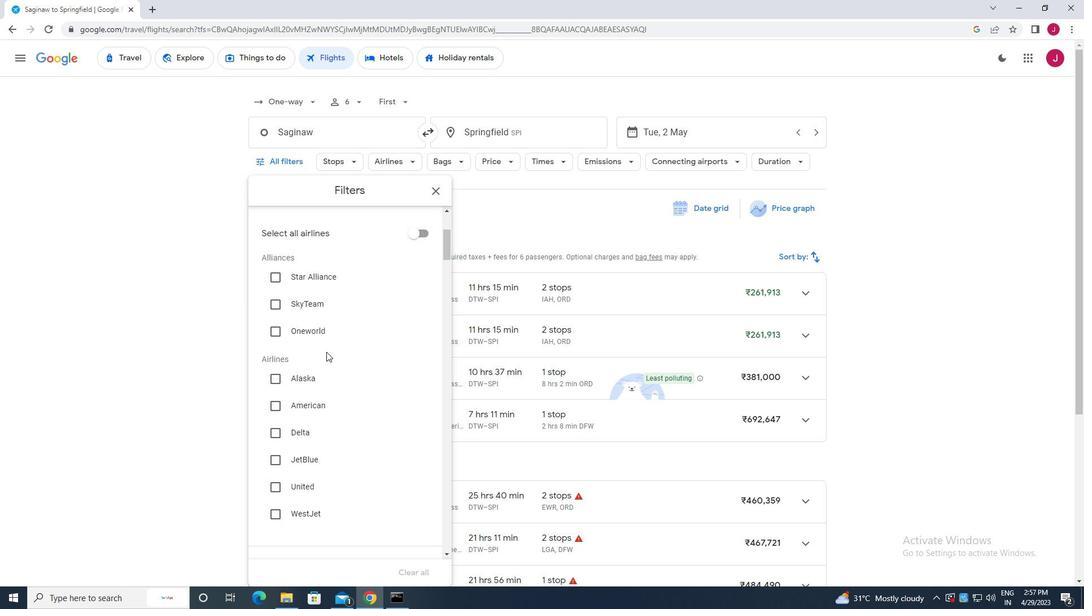 
Action: Mouse moved to (321, 390)
Screenshot: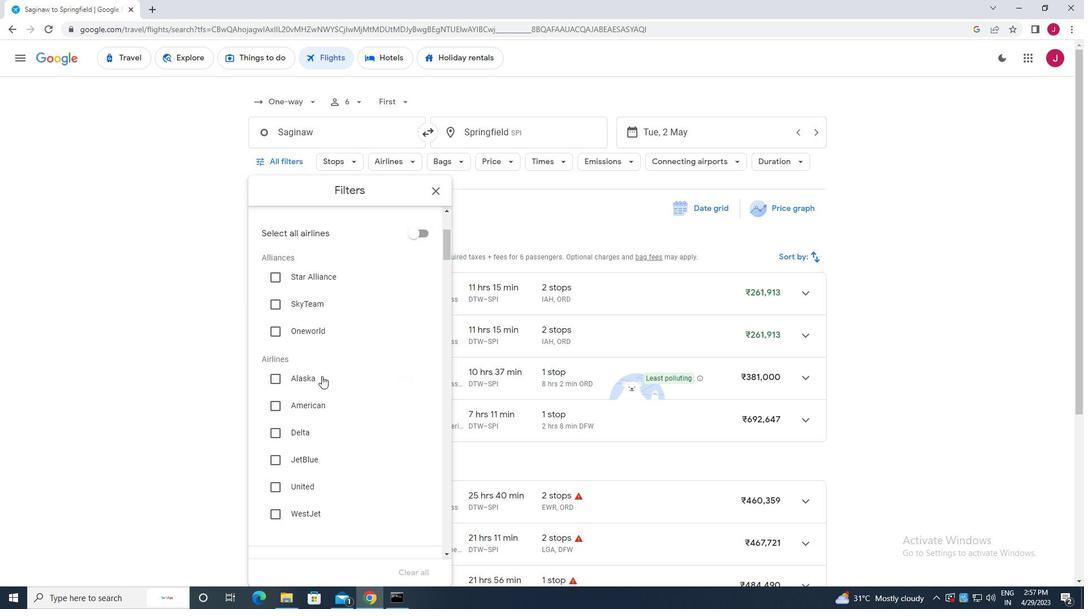 
Action: Mouse scrolled (321, 390) with delta (0, 0)
Screenshot: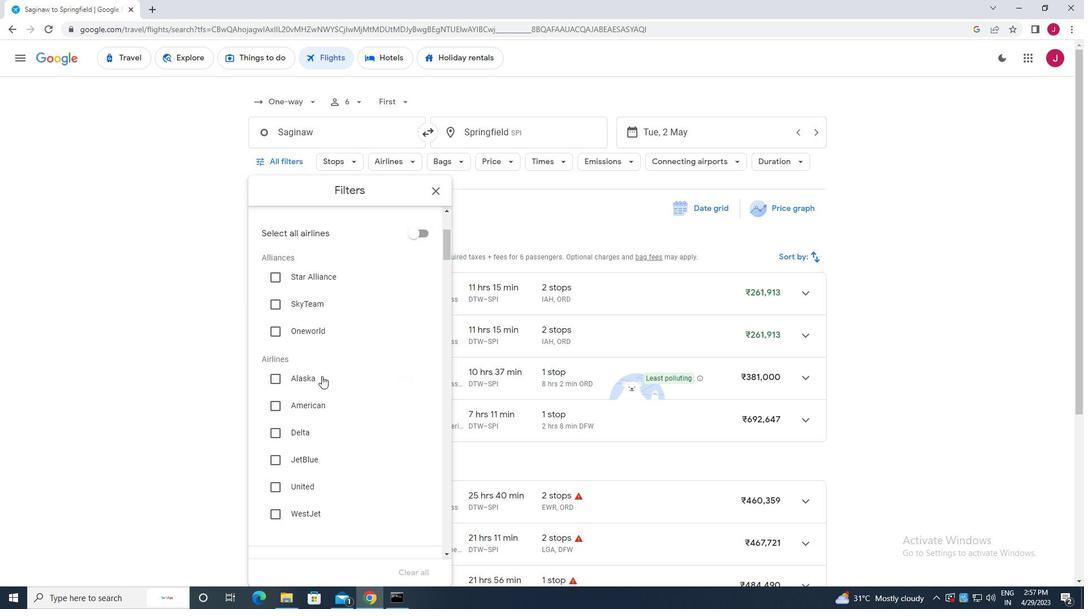 
Action: Mouse moved to (322, 397)
Screenshot: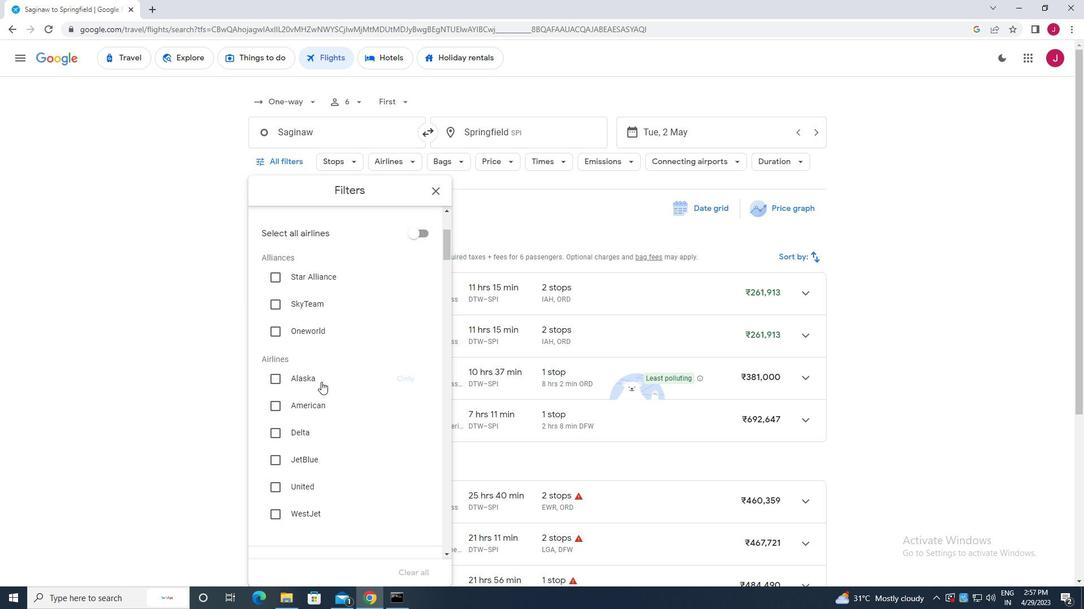 
Action: Mouse scrolled (322, 396) with delta (0, 0)
Screenshot: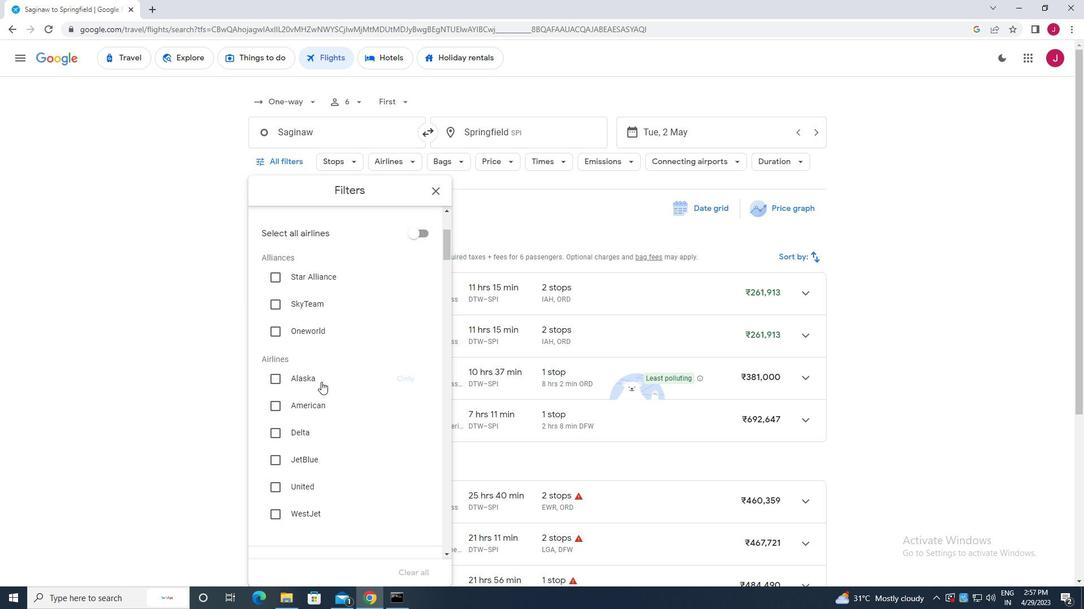 
Action: Mouse moved to (362, 398)
Screenshot: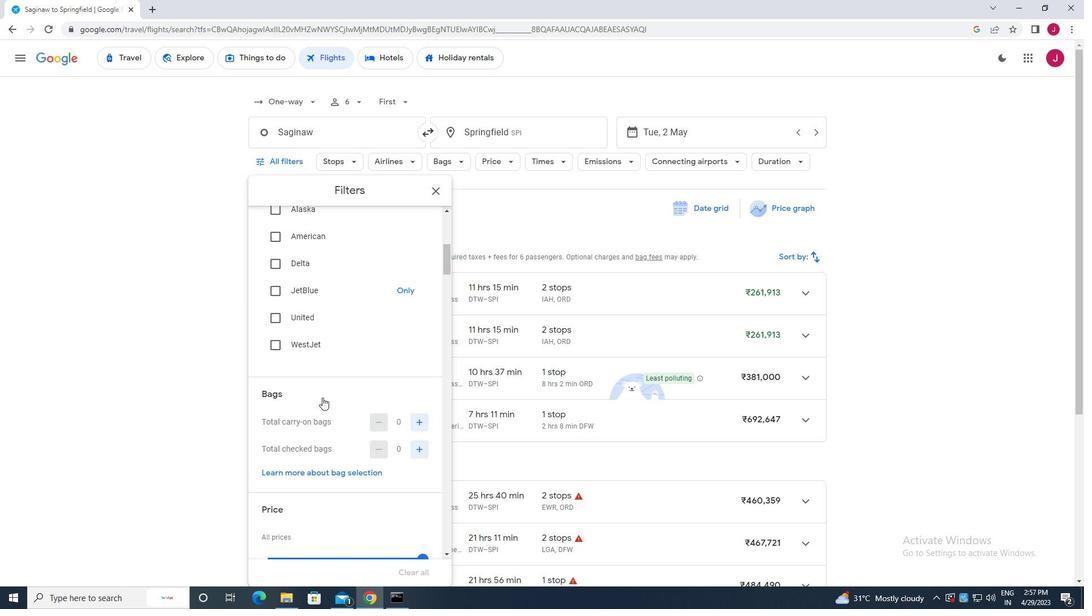 
Action: Mouse scrolled (362, 397) with delta (0, 0)
Screenshot: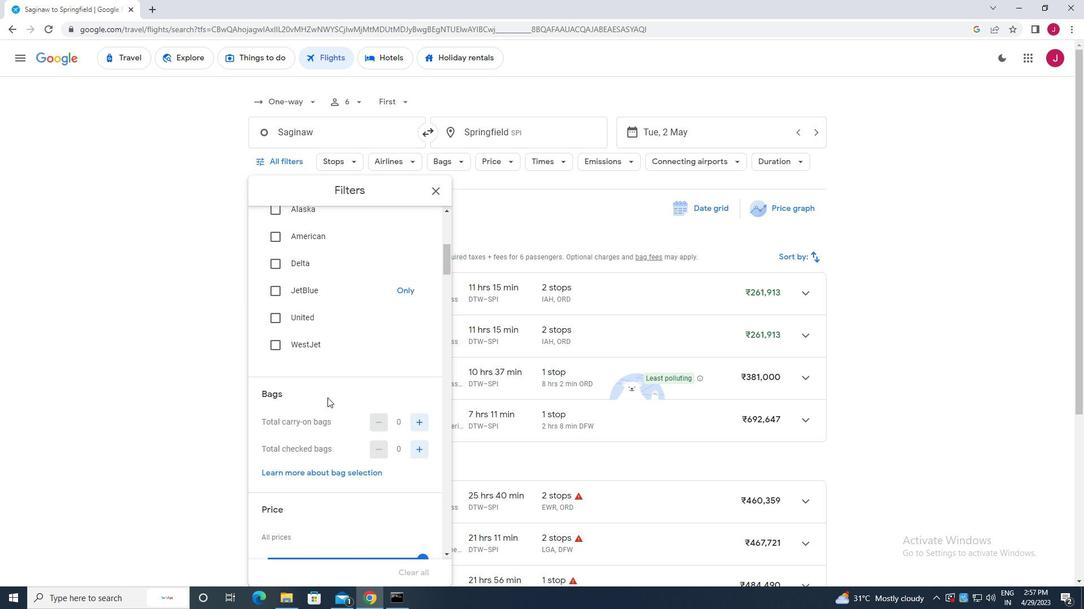 
Action: Mouse scrolled (362, 397) with delta (0, 0)
Screenshot: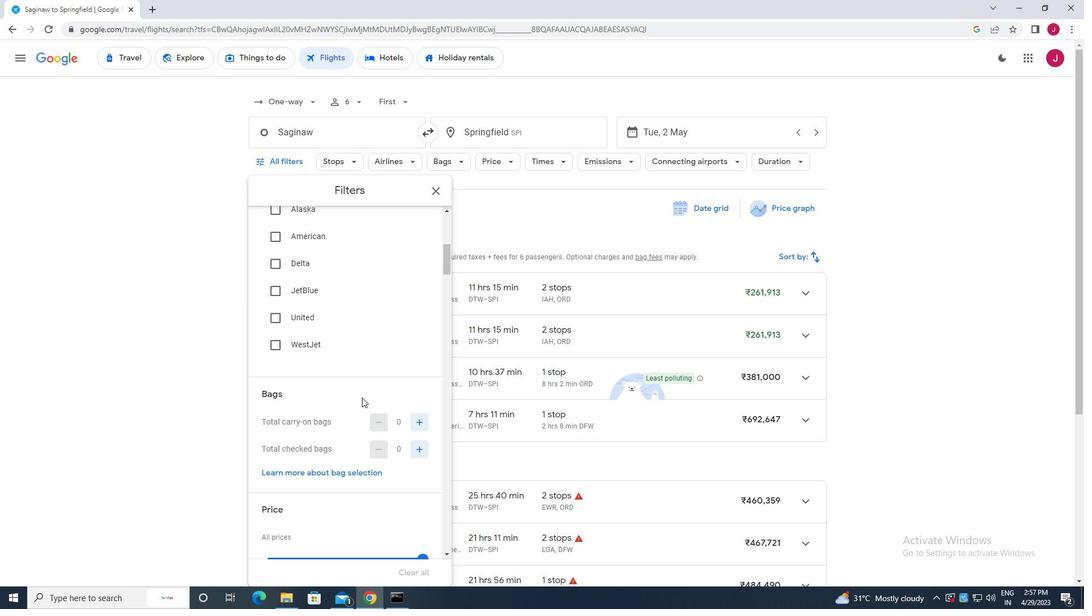 
Action: Mouse moved to (412, 333)
Screenshot: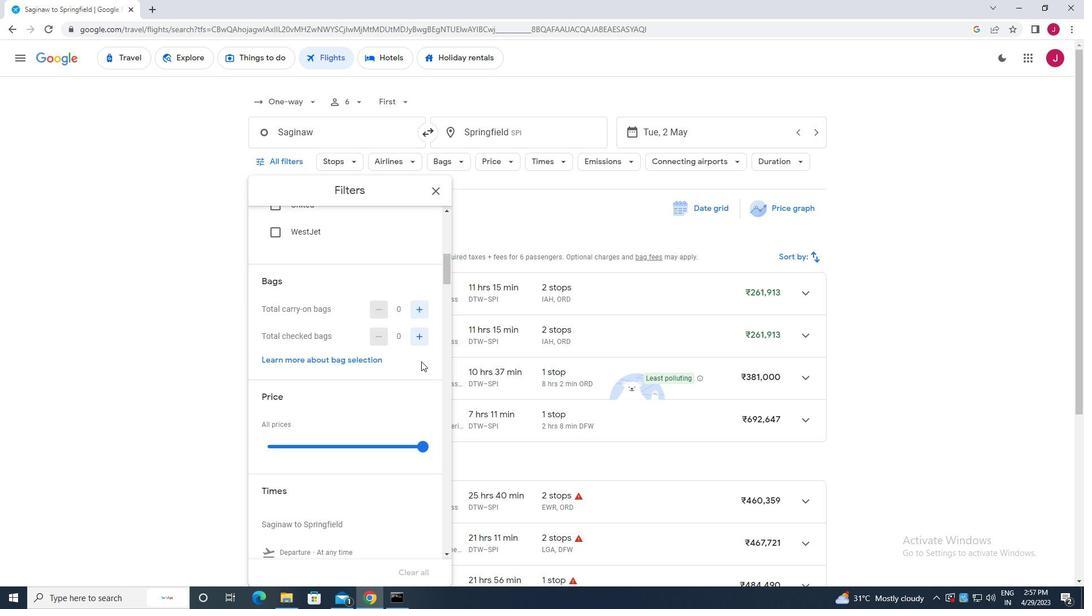 
Action: Mouse scrolled (412, 332) with delta (0, 0)
Screenshot: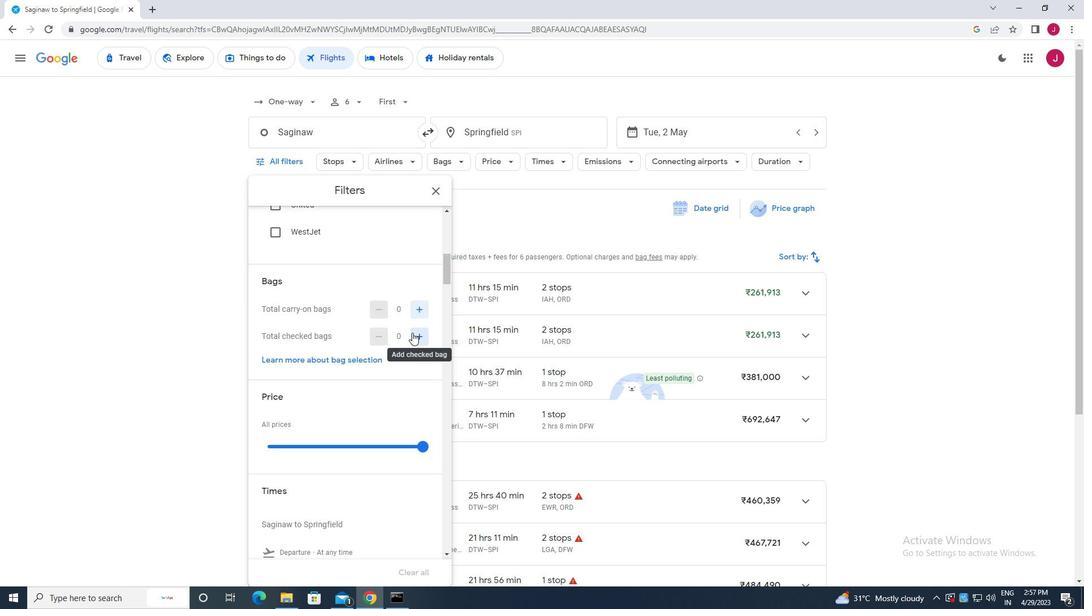 
Action: Mouse scrolled (412, 332) with delta (0, 0)
Screenshot: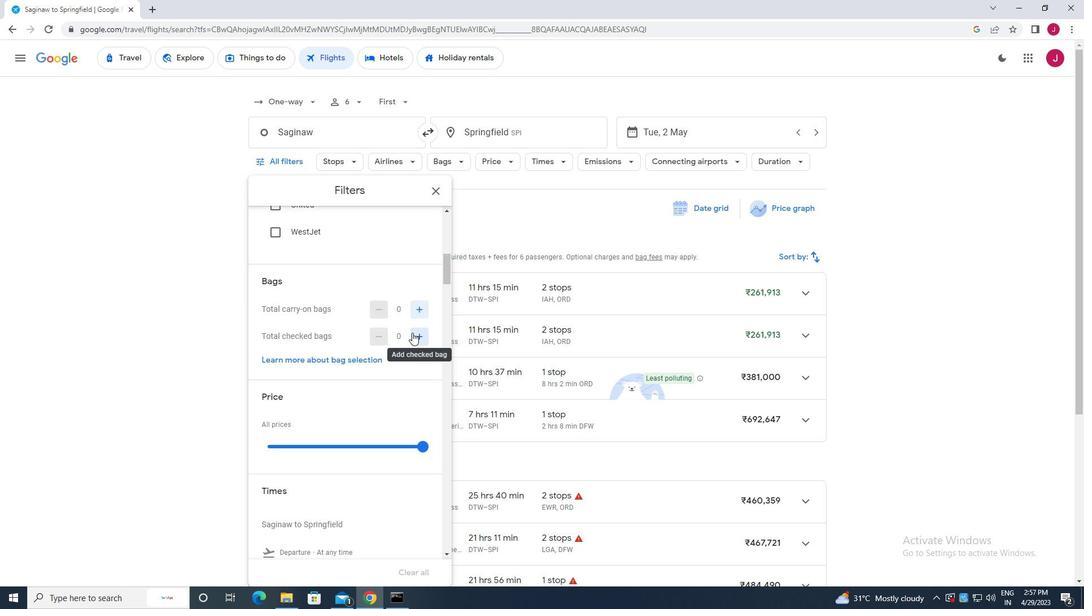 
Action: Mouse moved to (419, 223)
Screenshot: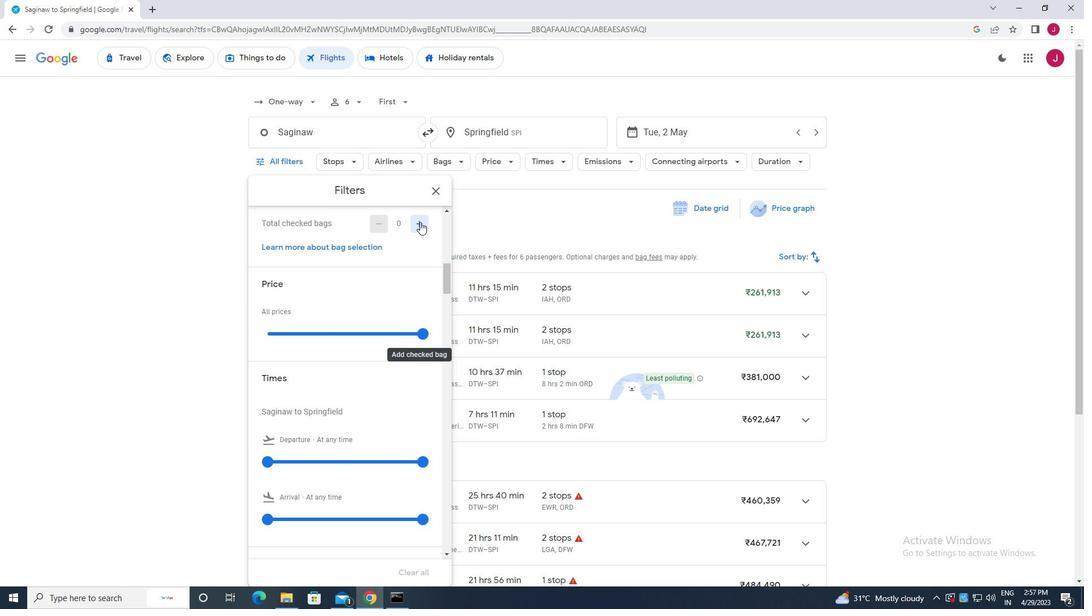 
Action: Mouse scrolled (419, 224) with delta (0, 0)
Screenshot: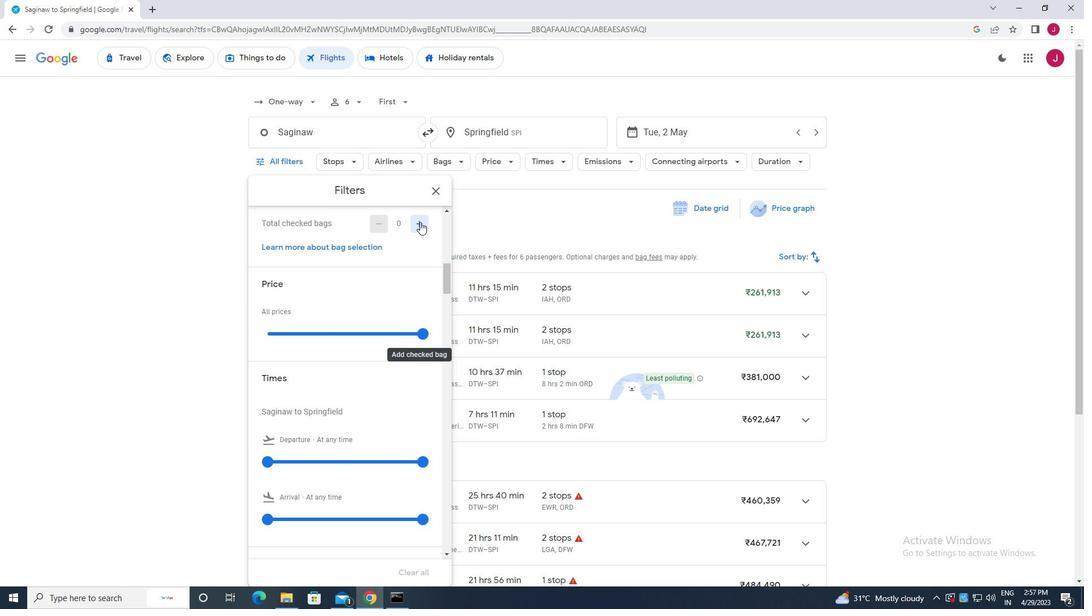 
Action: Mouse moved to (420, 257)
Screenshot: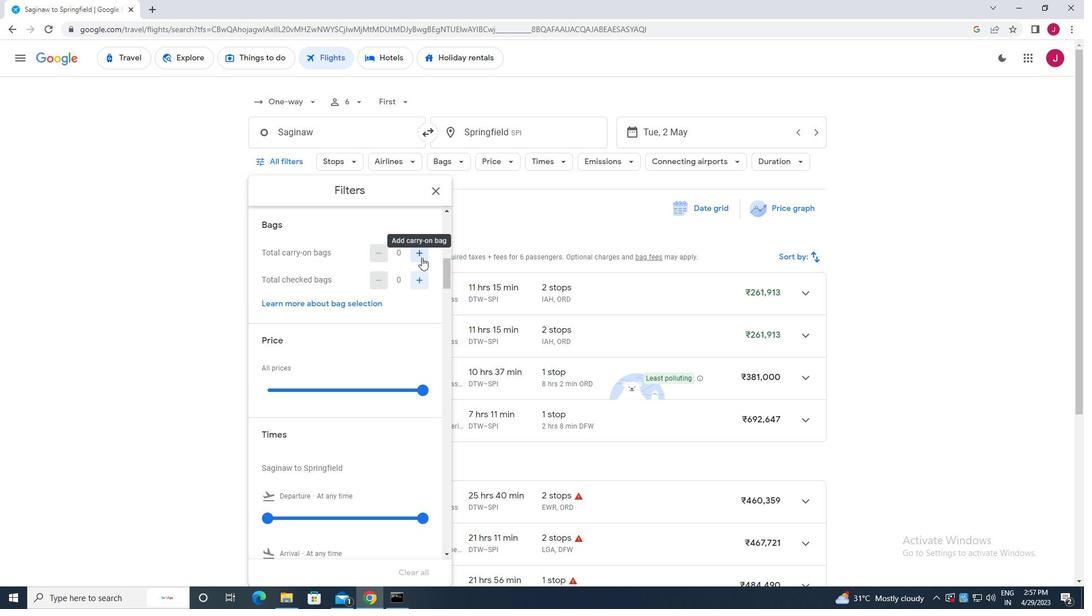 
Action: Mouse pressed left at (420, 257)
Screenshot: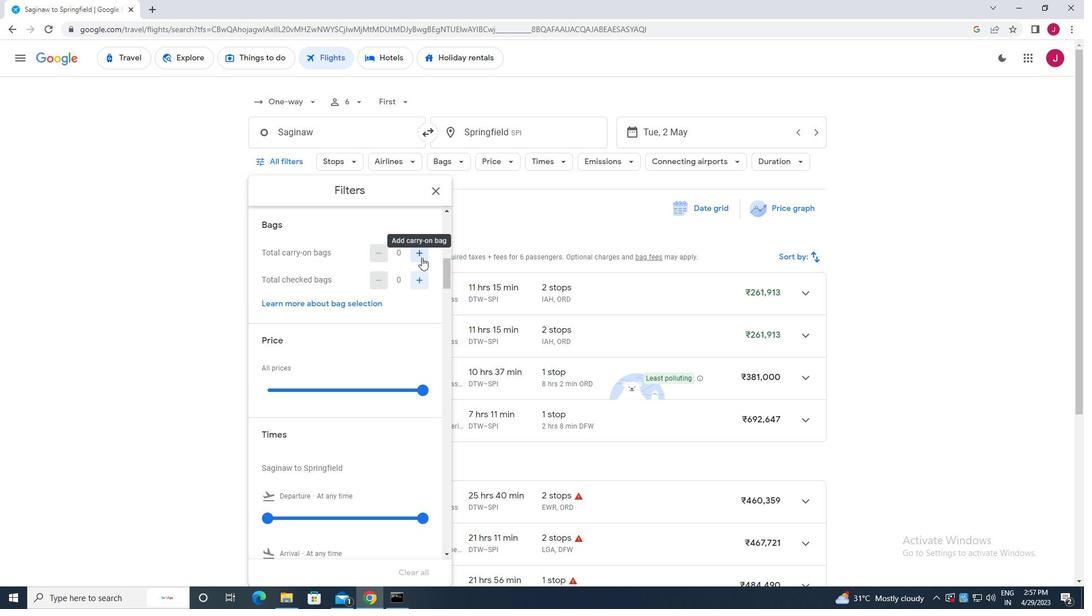 
Action: Mouse pressed left at (420, 257)
Screenshot: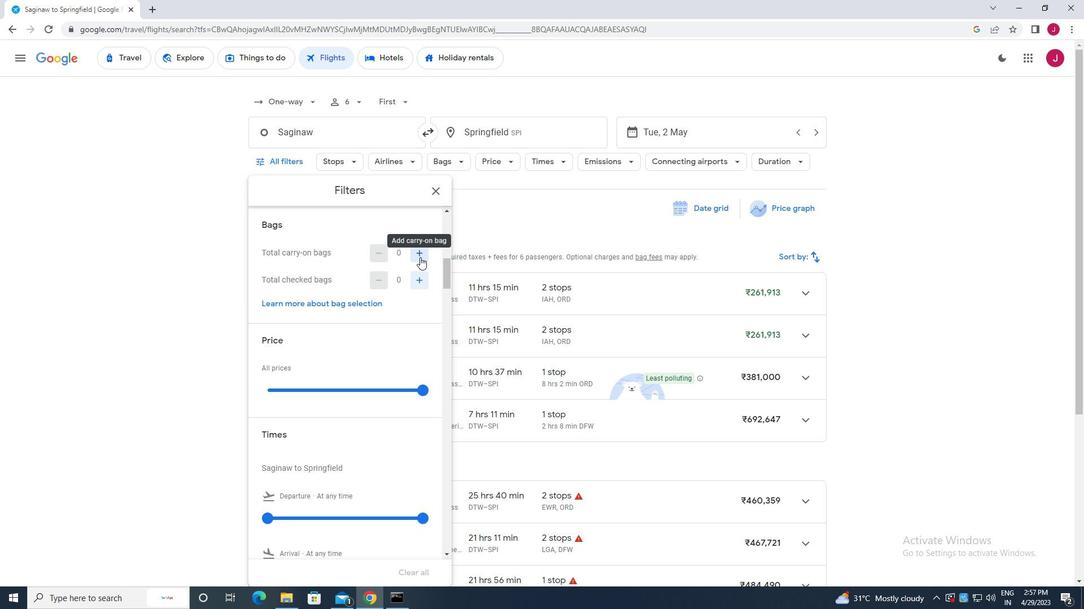 
Action: Mouse moved to (419, 258)
Screenshot: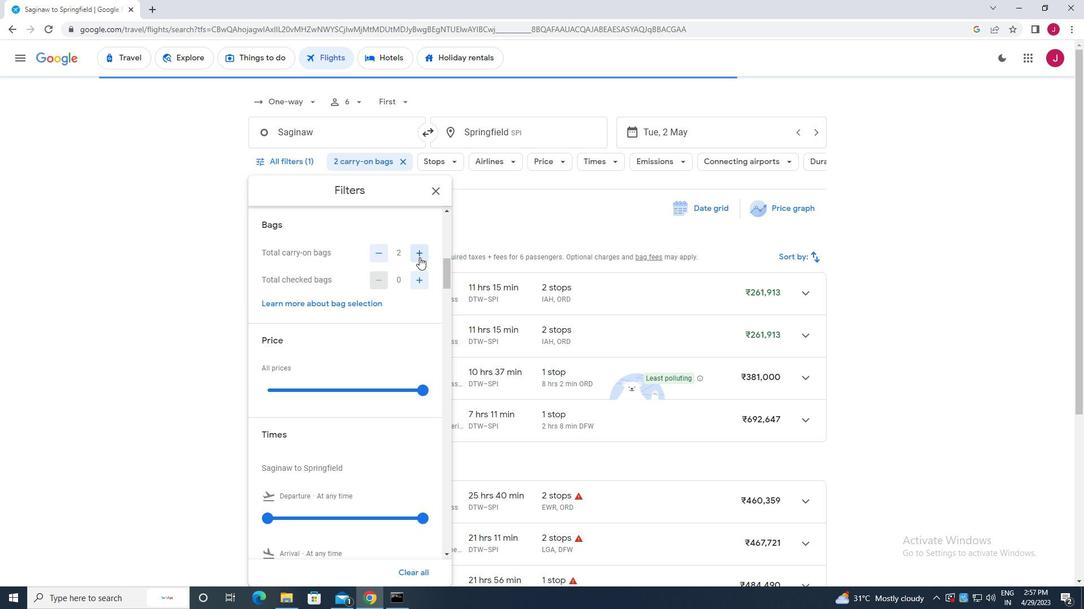 
Action: Mouse scrolled (419, 257) with delta (0, 0)
Screenshot: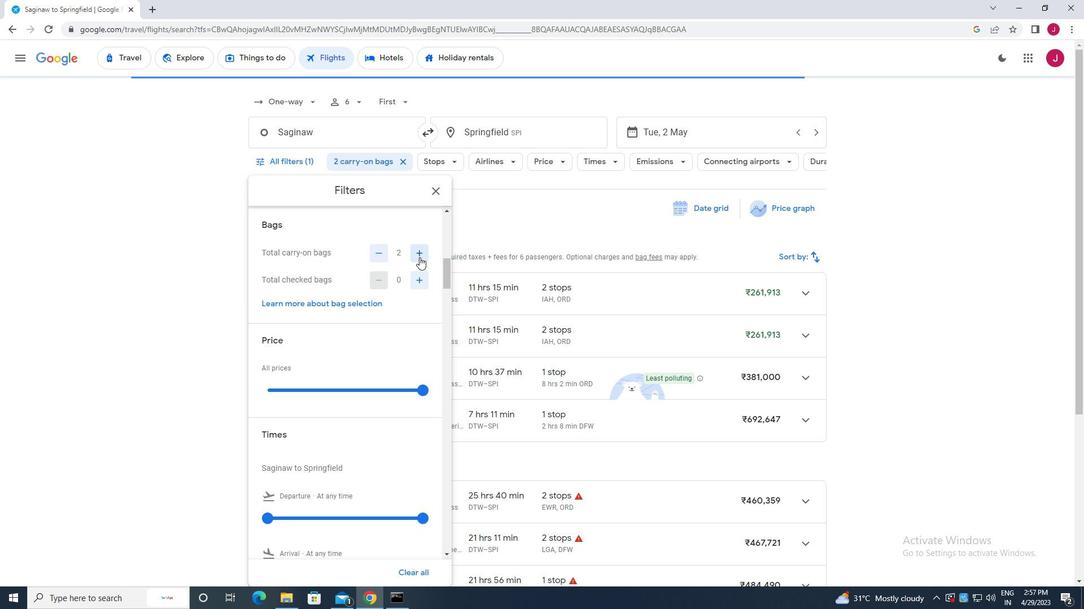 
Action: Mouse moved to (422, 334)
Screenshot: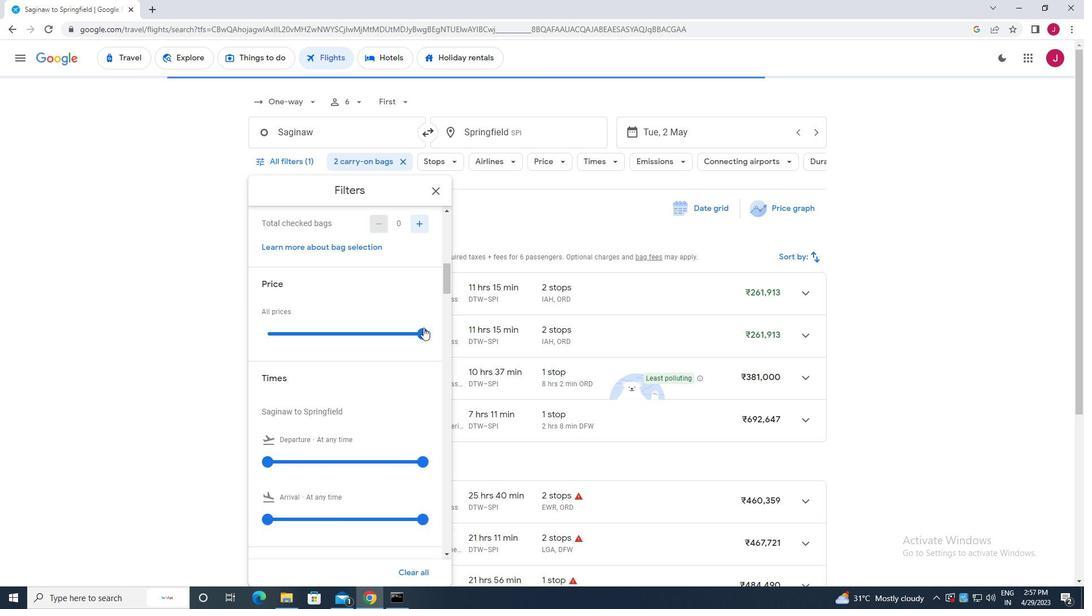 
Action: Mouse pressed left at (422, 334)
Screenshot: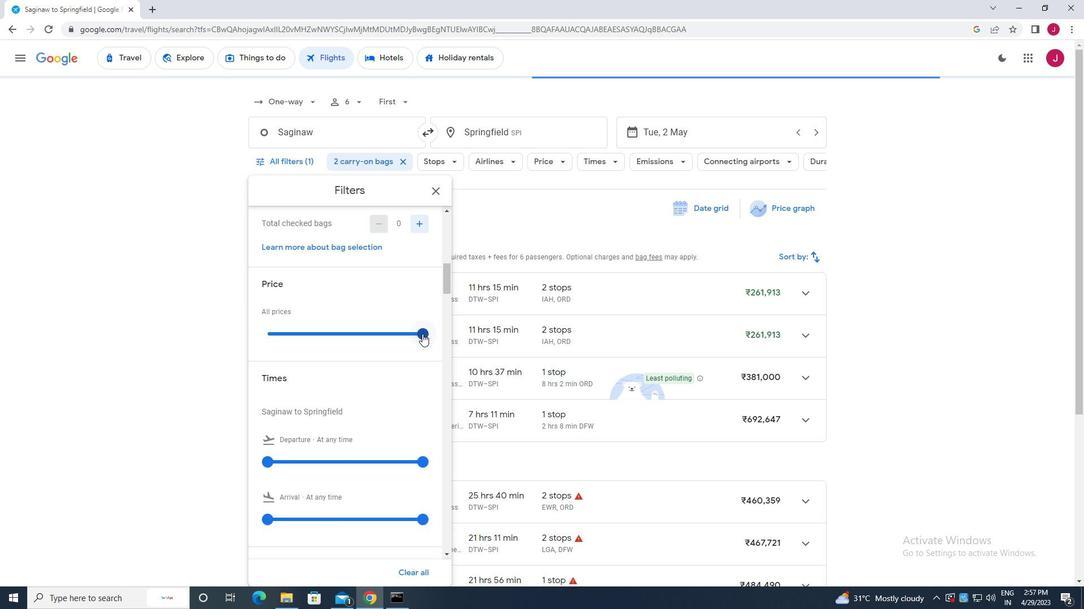 
Action: Mouse moved to (286, 330)
Screenshot: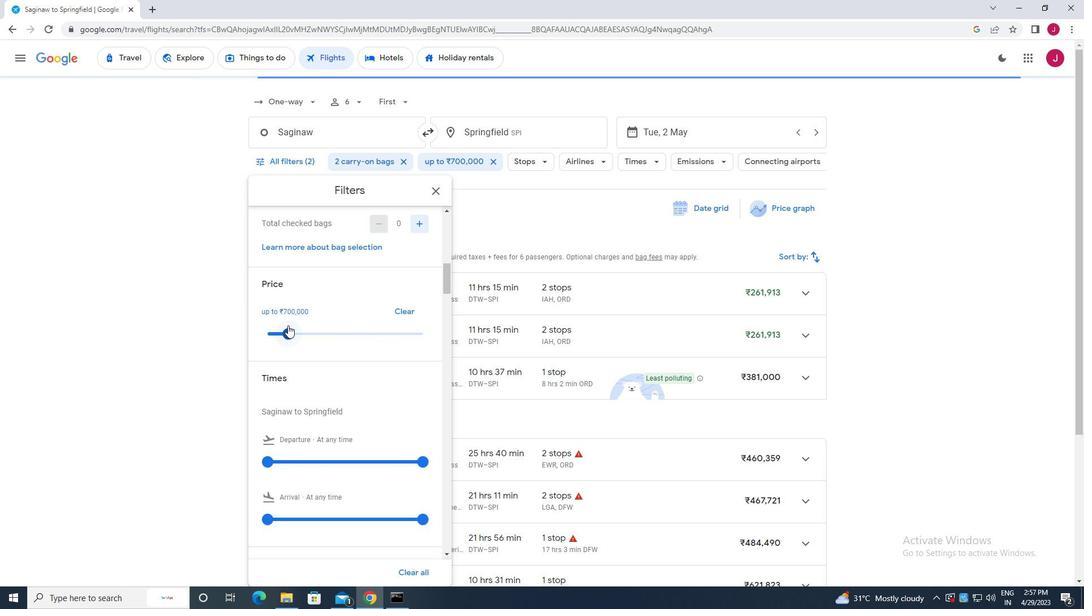 
Action: Mouse pressed left at (286, 330)
Screenshot: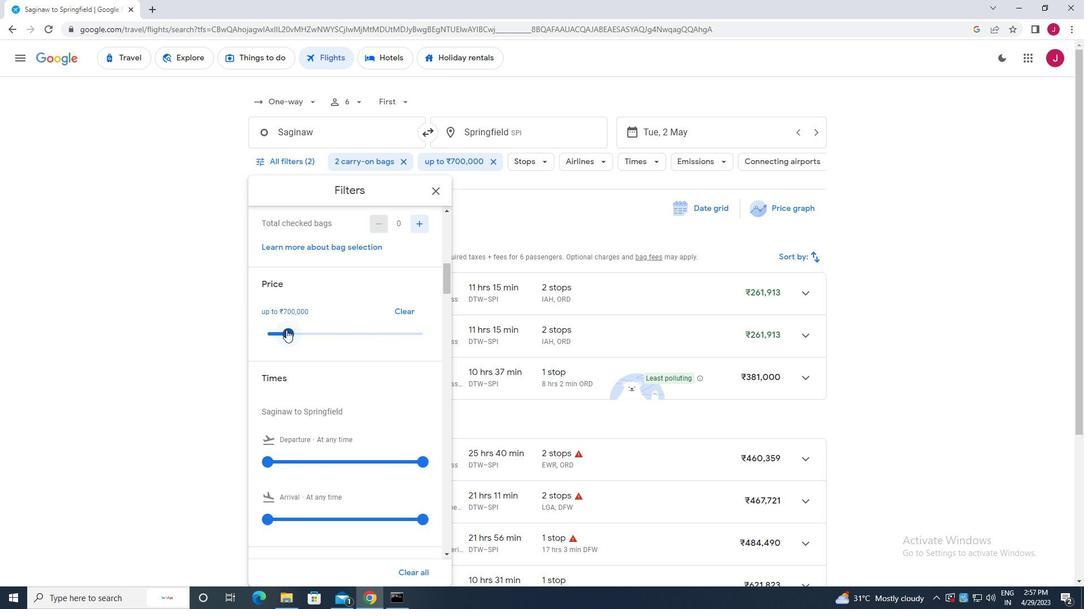 
Action: Mouse moved to (393, 327)
Screenshot: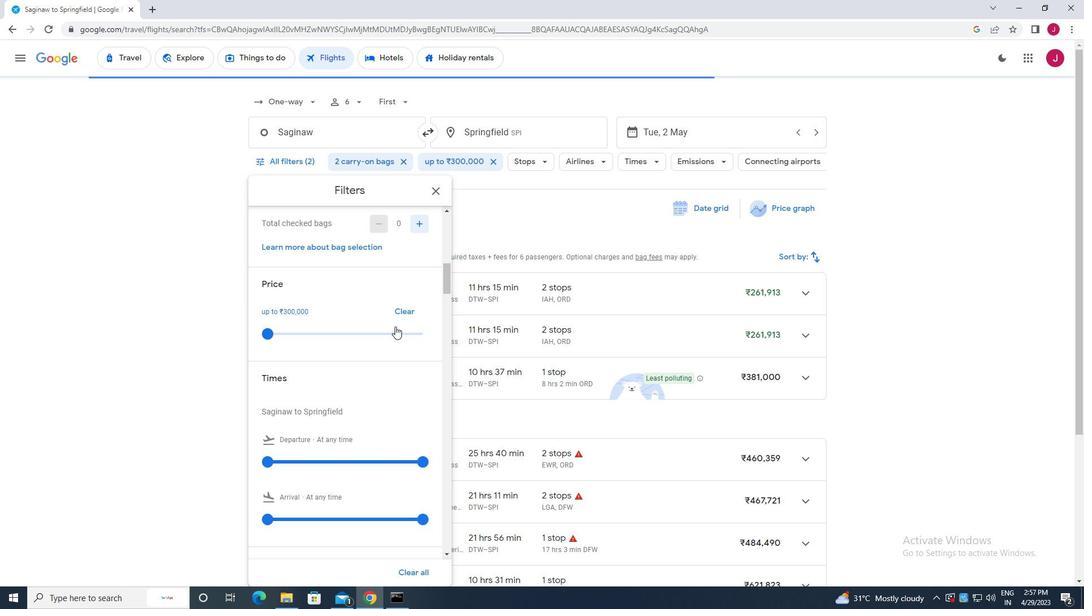 
Action: Mouse scrolled (393, 326) with delta (0, 0)
Screenshot: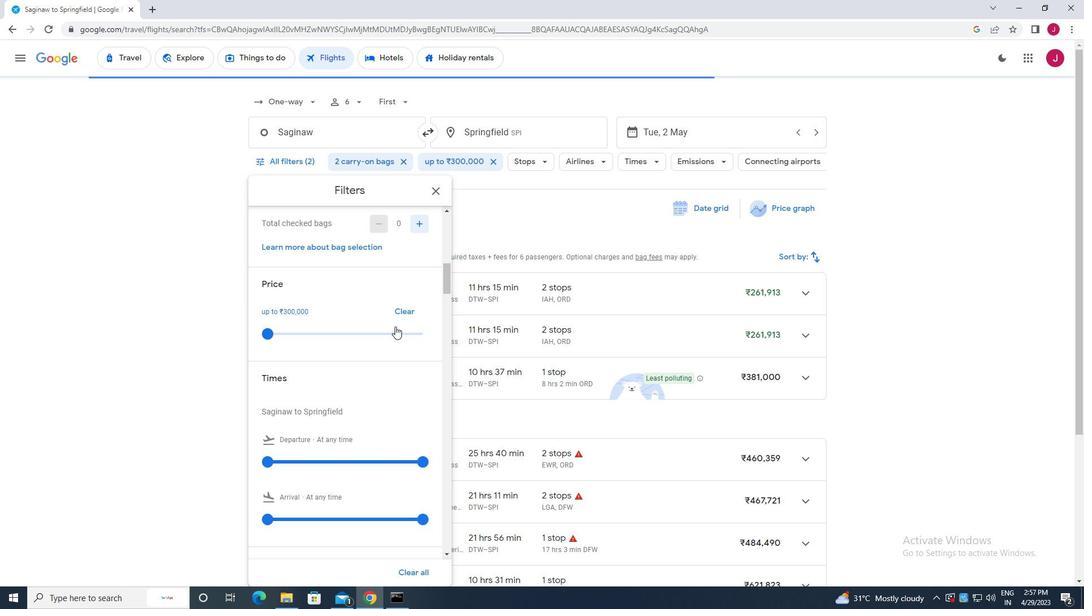 
Action: Mouse scrolled (393, 326) with delta (0, 0)
Screenshot: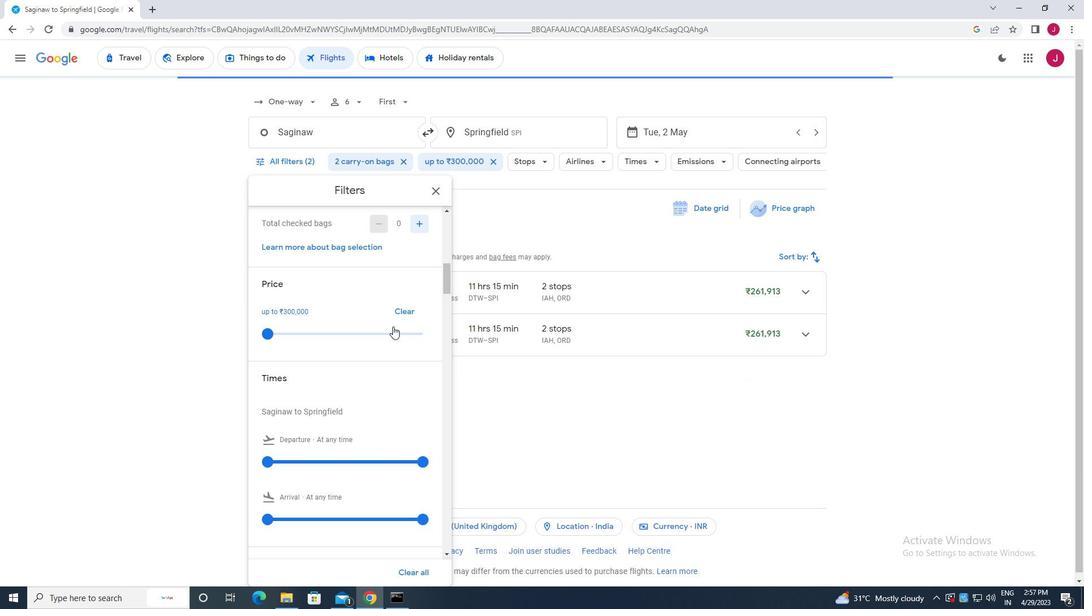 
Action: Mouse scrolled (393, 326) with delta (0, 0)
Screenshot: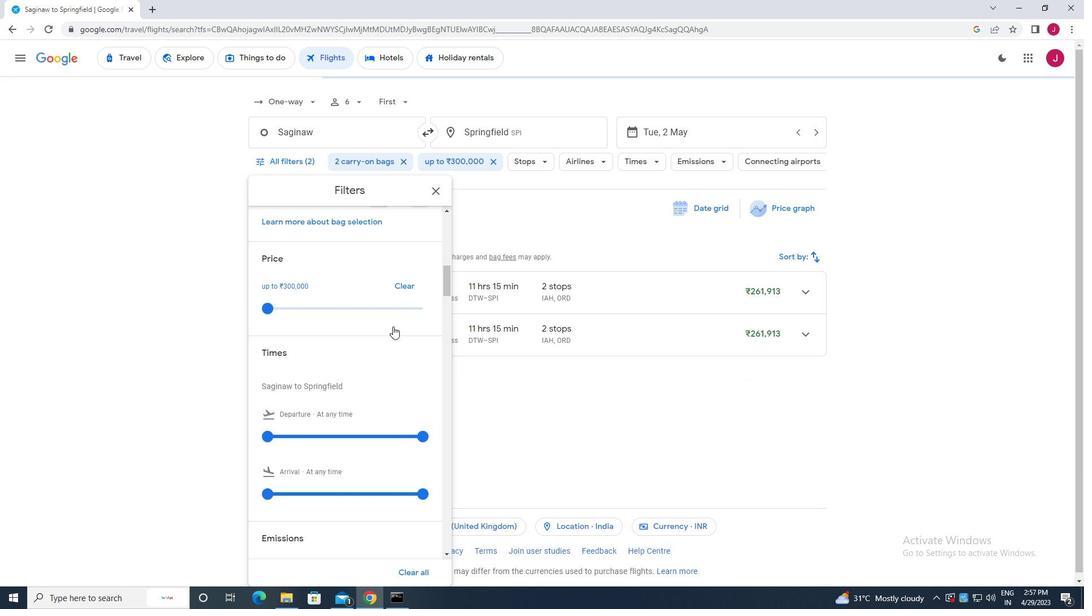 
Action: Mouse moved to (267, 295)
Screenshot: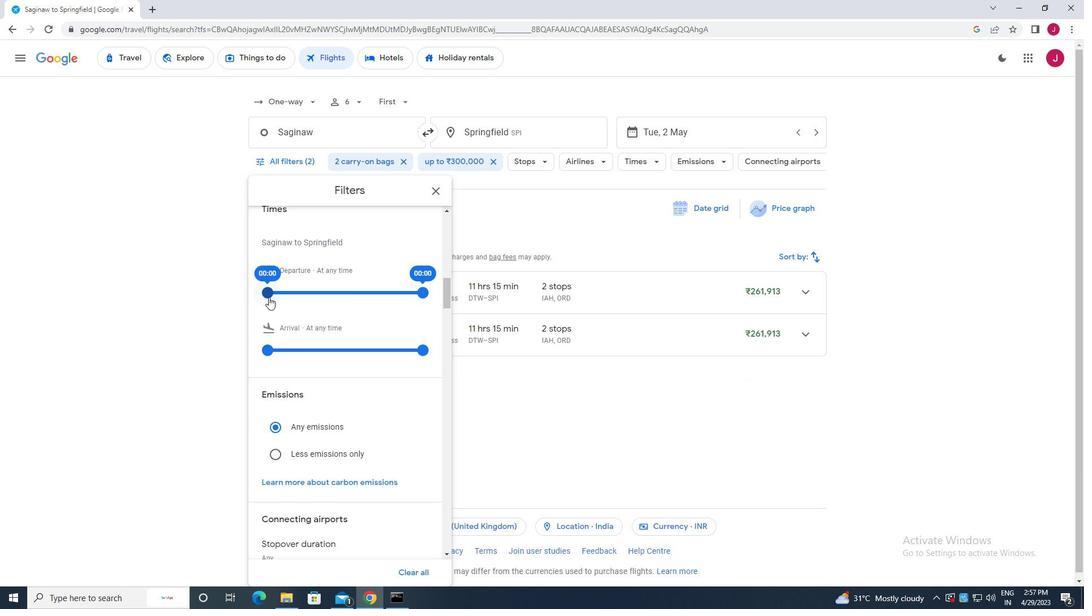 
Action: Mouse pressed left at (267, 295)
Screenshot: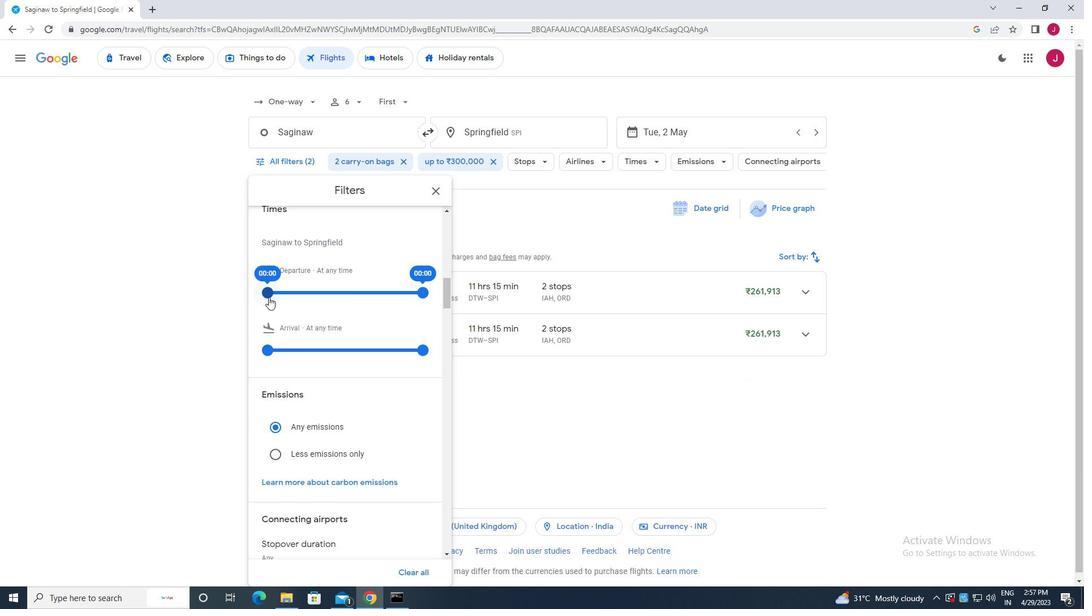 
Action: Mouse moved to (425, 294)
Screenshot: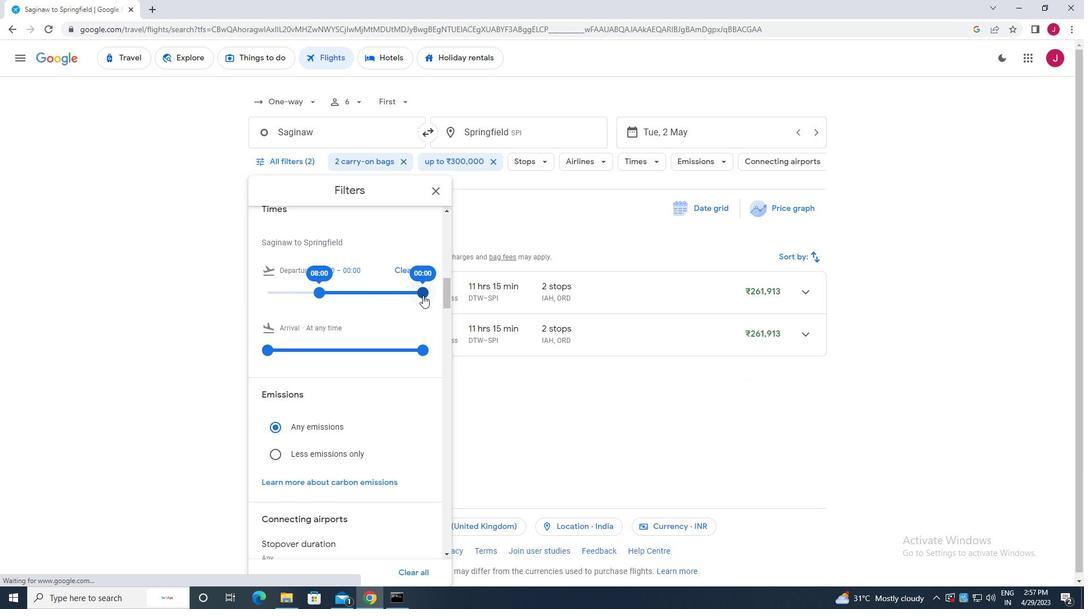 
Action: Mouse pressed left at (425, 294)
Screenshot: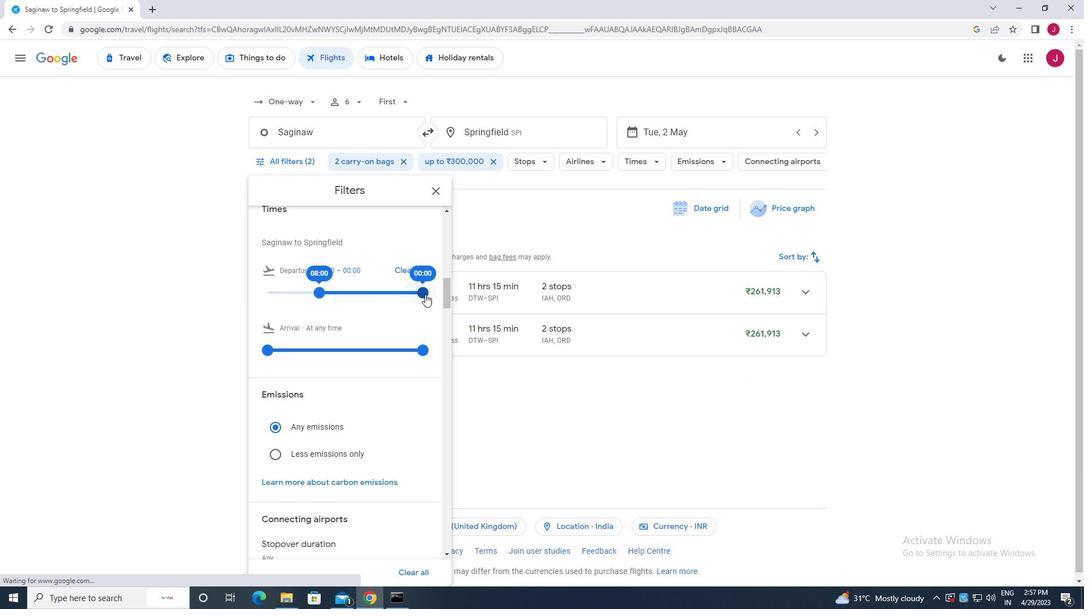 
Action: Mouse moved to (433, 193)
Screenshot: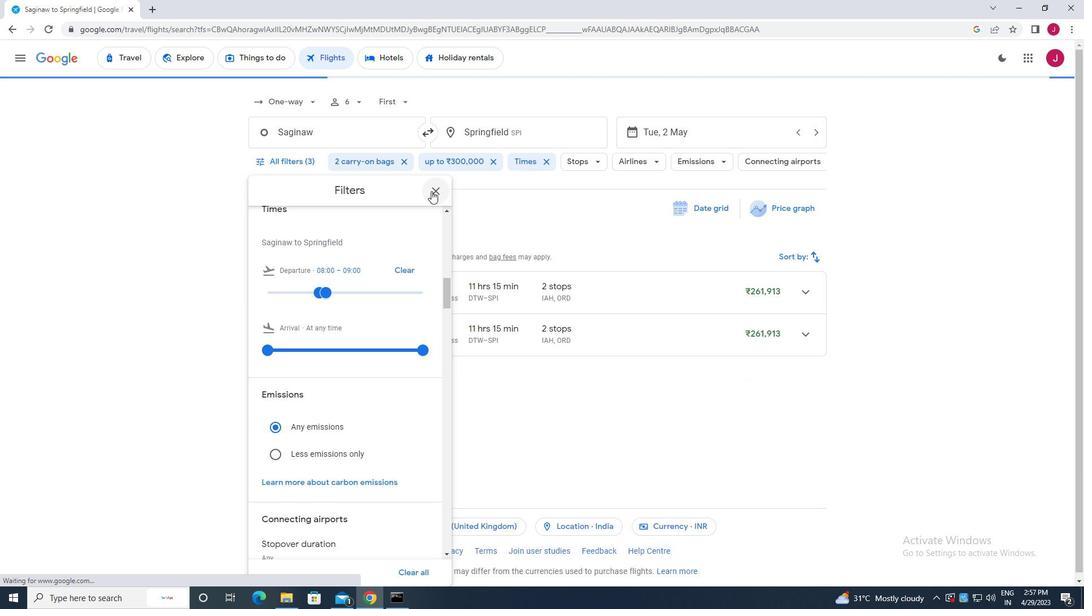 
Action: Mouse pressed left at (433, 193)
Screenshot: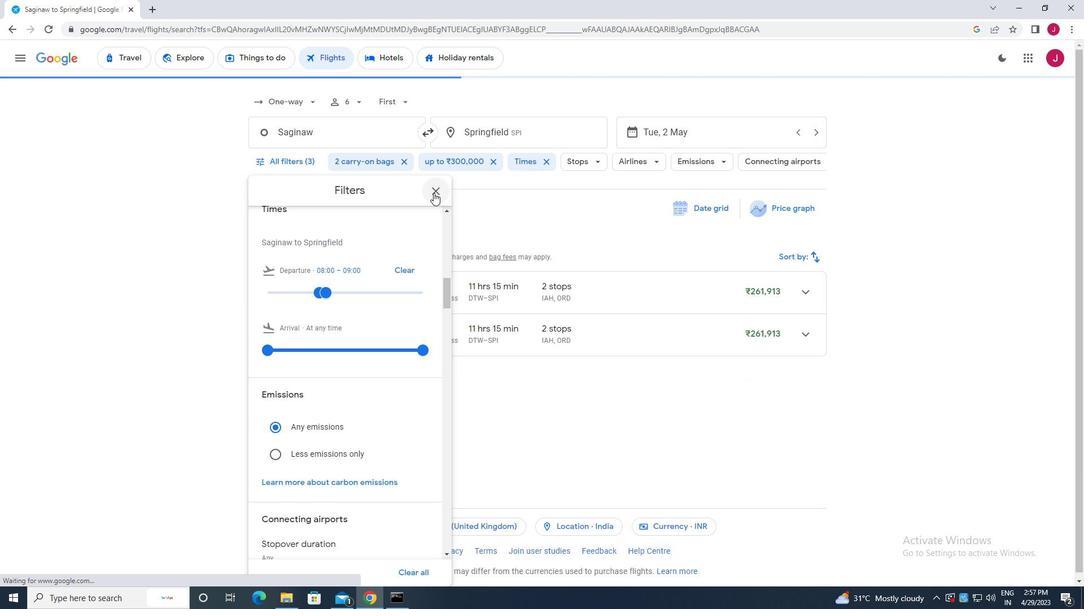 
Action: Mouse moved to (433, 193)
Screenshot: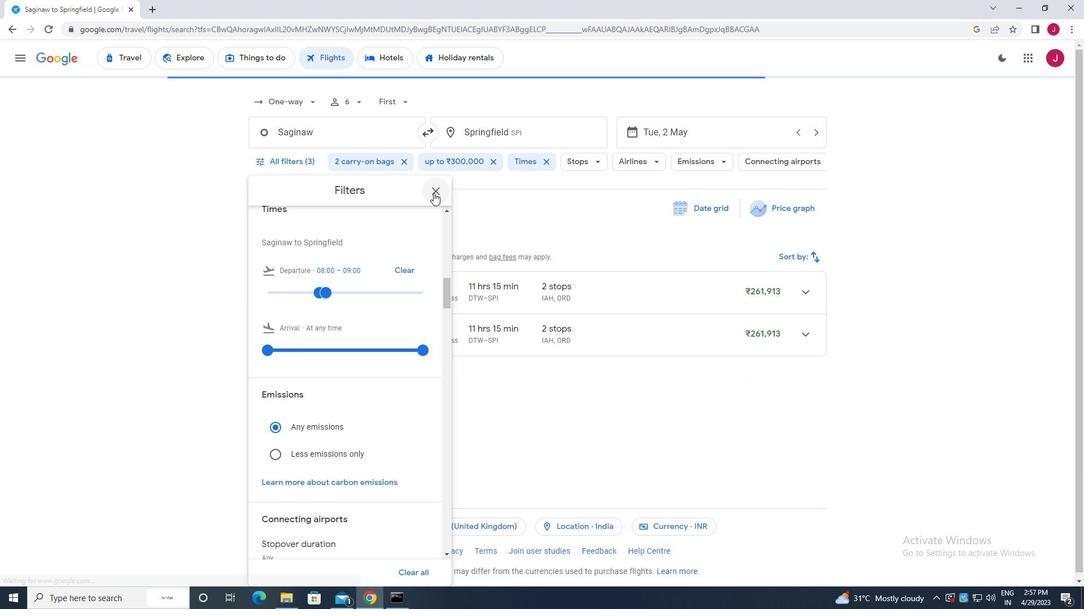 
